 Task: Look for space in Bolobo, Democratic Republic of the Congo from 26th August, 2023 to 10th September, 2023 for 6 adults, 2 children in price range Rs.10000 to Rs.15000. Place can be entire place or shared room with 6 bedrooms having 6 beds and 6 bathrooms. Property type can be house, flat, guest house. Amenities needed are: wifi, TV, free parkinig on premises, gym, breakfast. Booking option can be shelf check-in. Required host language is .
Action: Mouse pressed left at (481, 118)
Screenshot: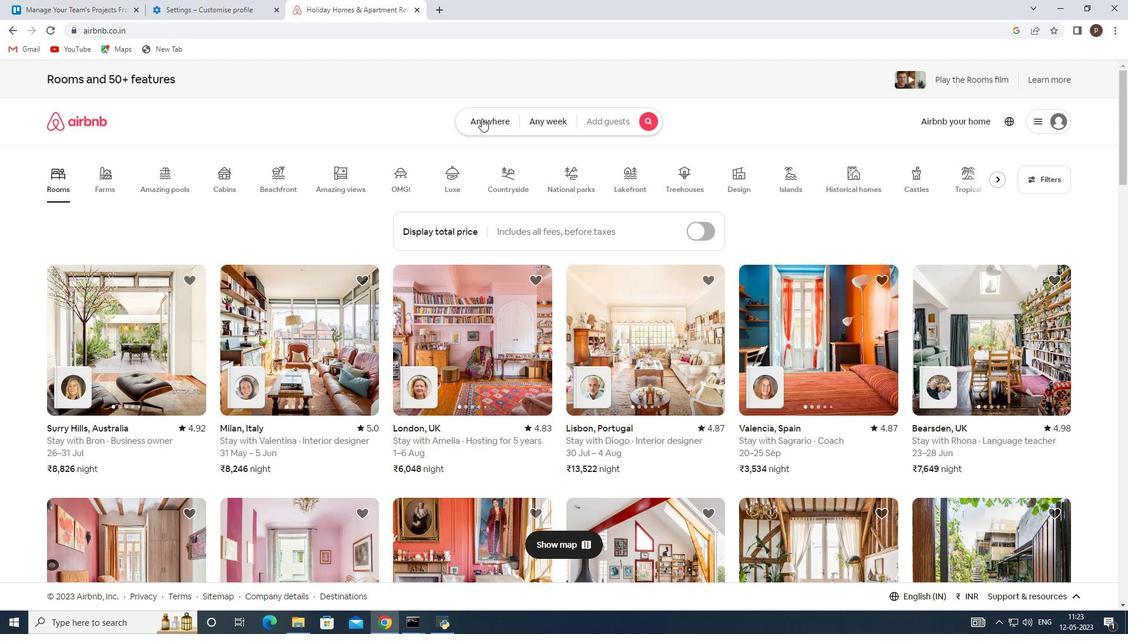 
Action: Mouse moved to (374, 168)
Screenshot: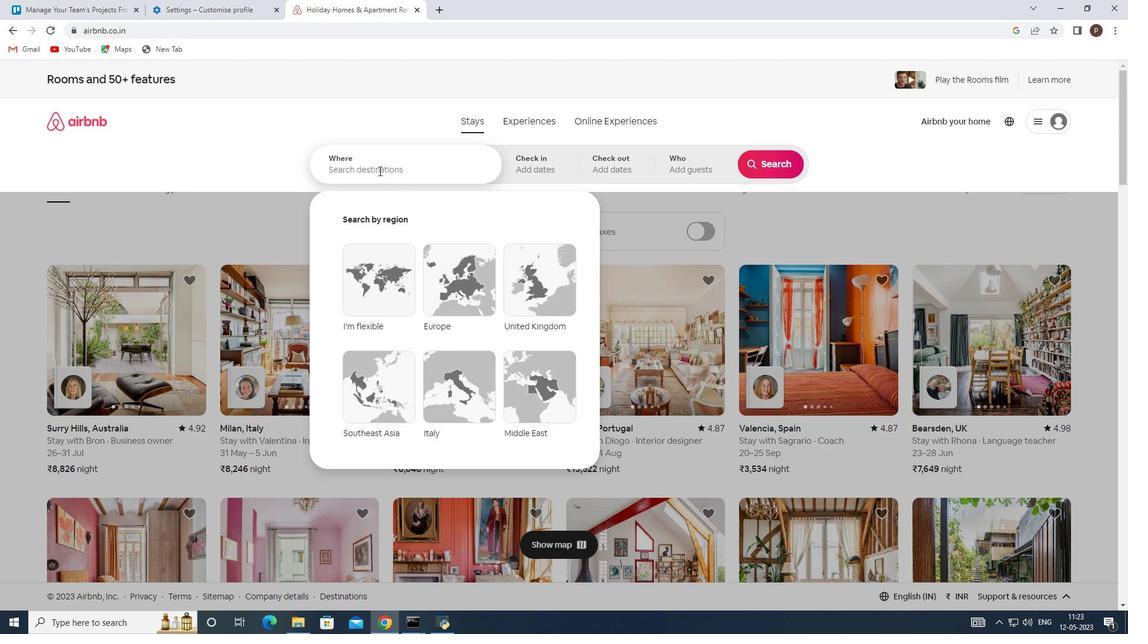 
Action: Mouse pressed left at (374, 168)
Screenshot: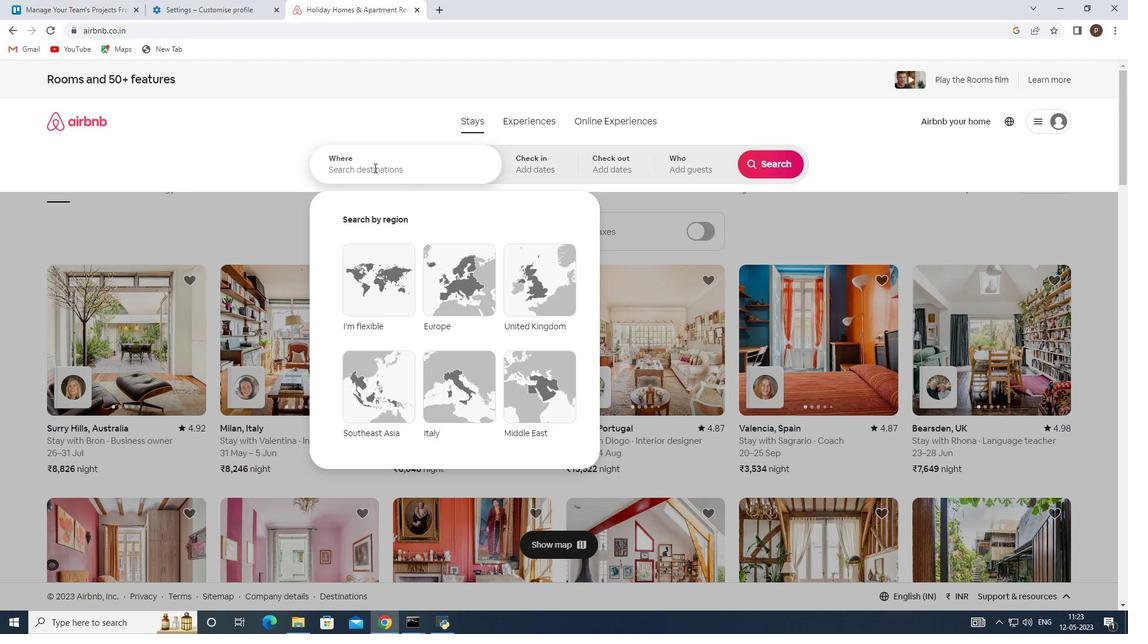 
Action: Mouse moved to (373, 167)
Screenshot: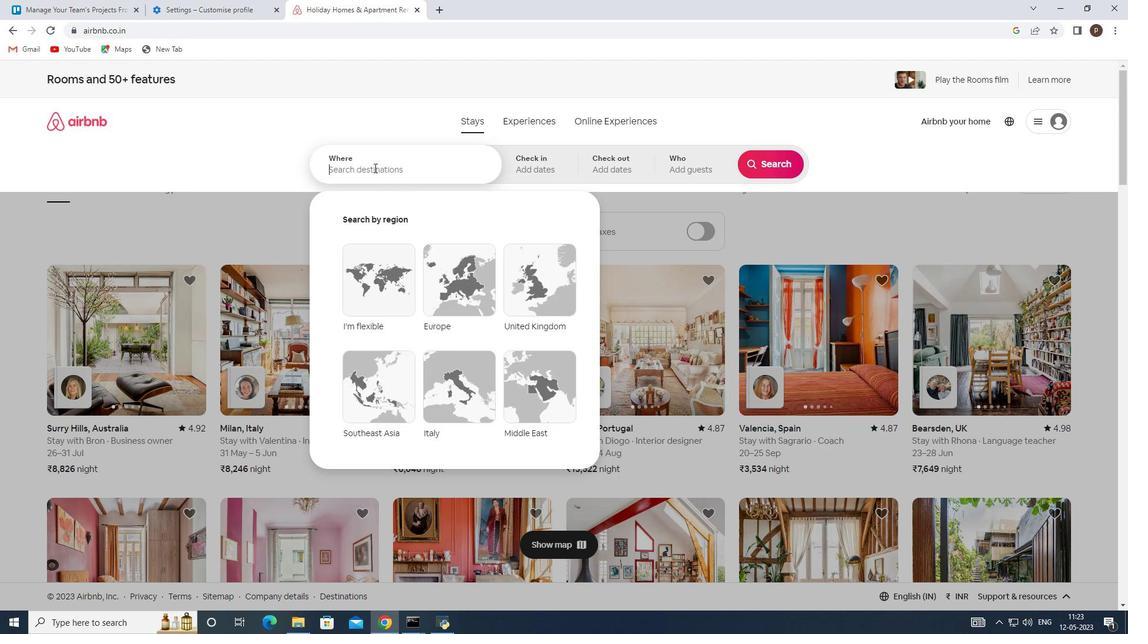 
Action: Key pressed <Key.caps_lock>B<Key.caps_lock>olobo,<Key.space><Key.caps_lock>D<Key.caps_lock>emocratic
Screenshot: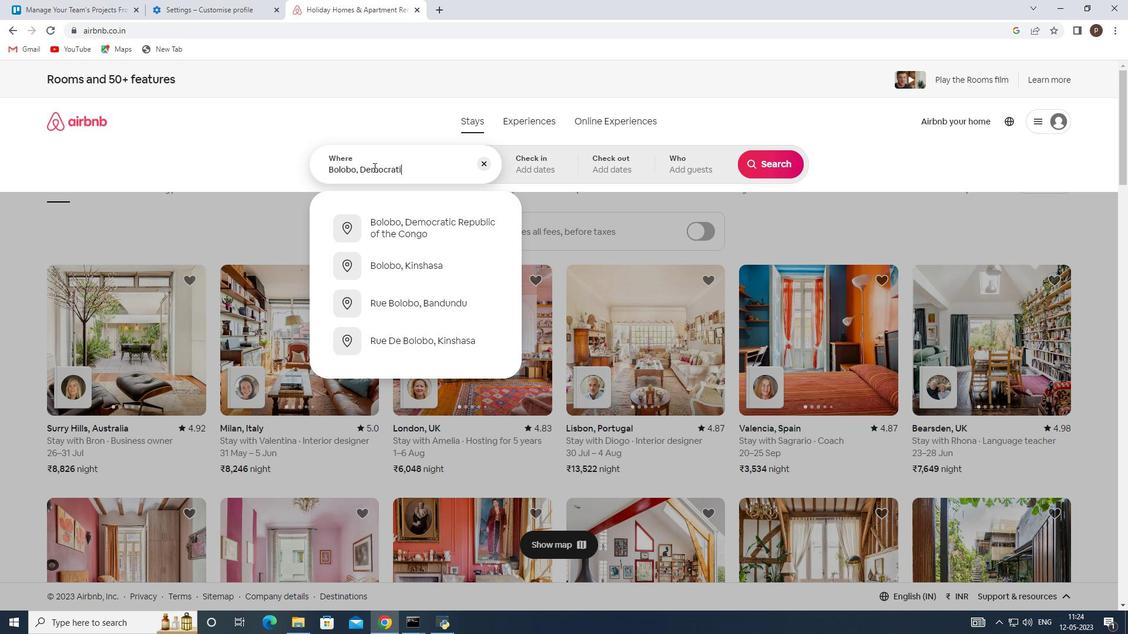
Action: Mouse moved to (424, 225)
Screenshot: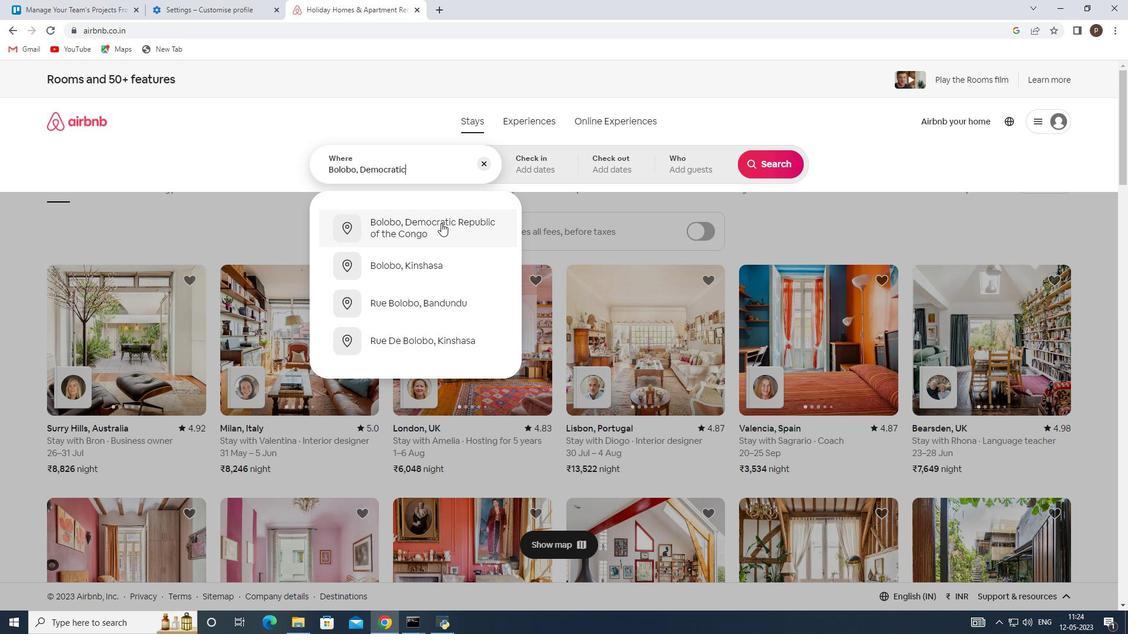 
Action: Mouse pressed left at (424, 225)
Screenshot: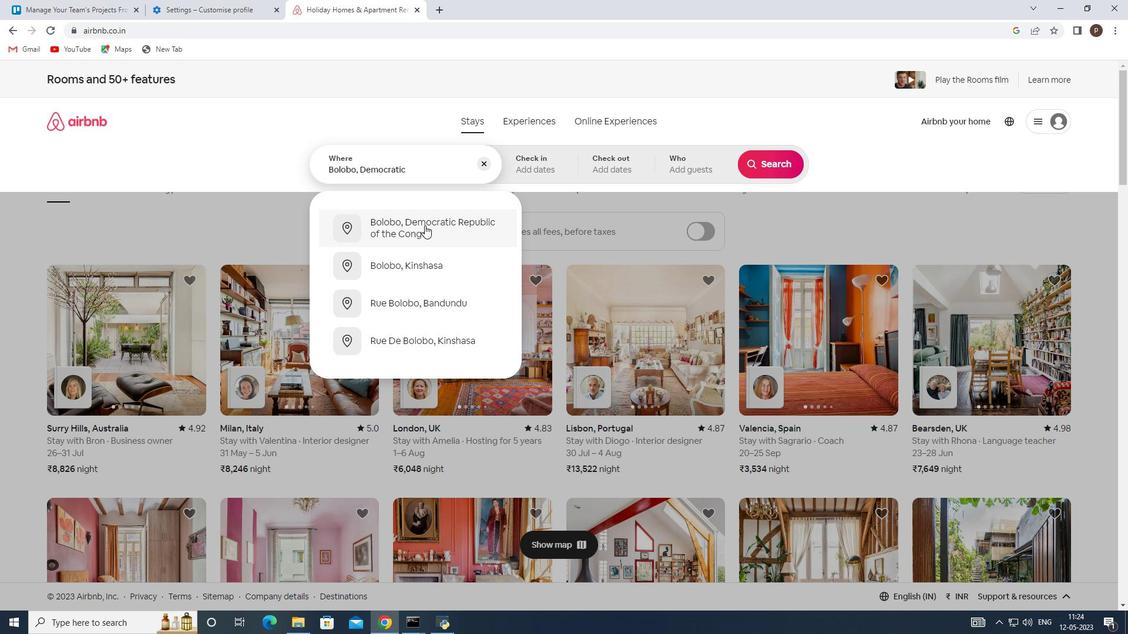
Action: Mouse moved to (771, 257)
Screenshot: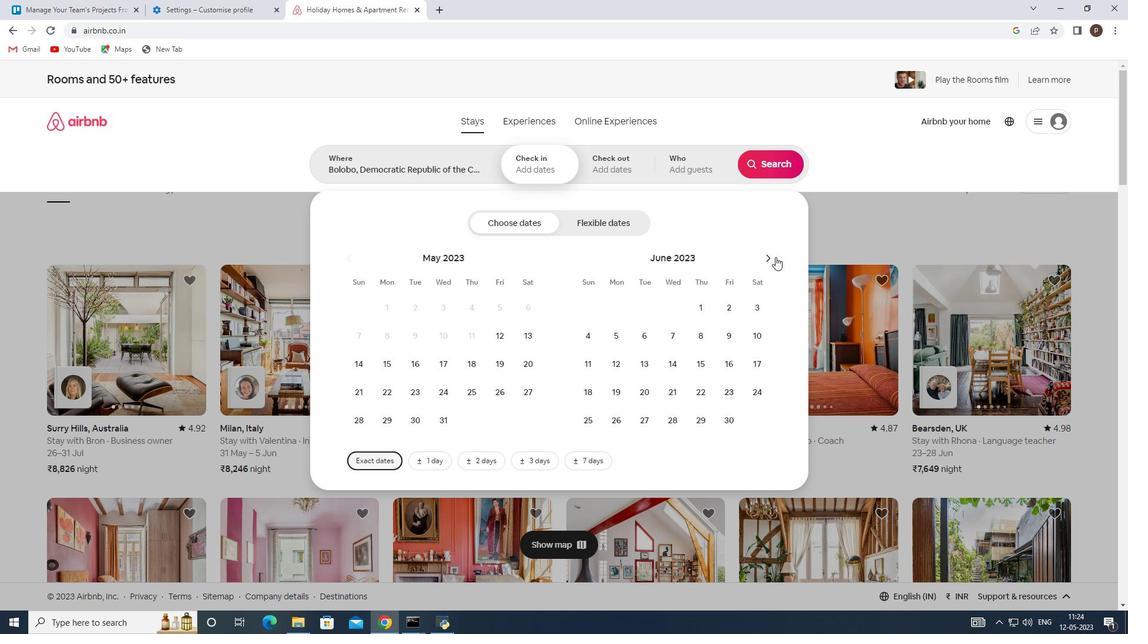 
Action: Mouse pressed left at (771, 257)
Screenshot: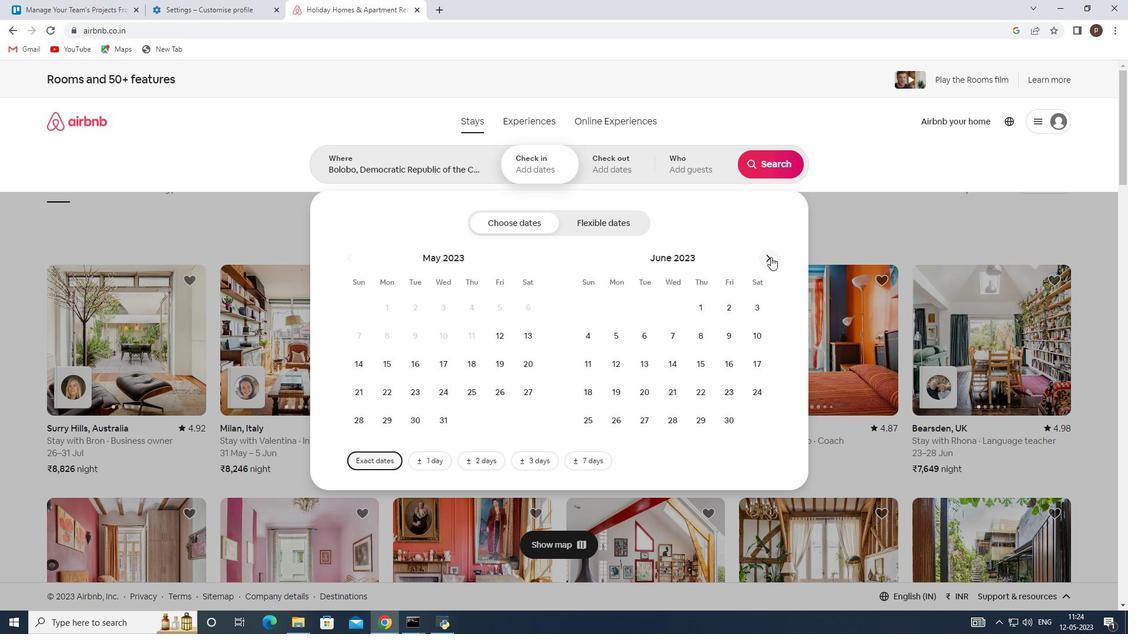 
Action: Mouse pressed left at (771, 257)
Screenshot: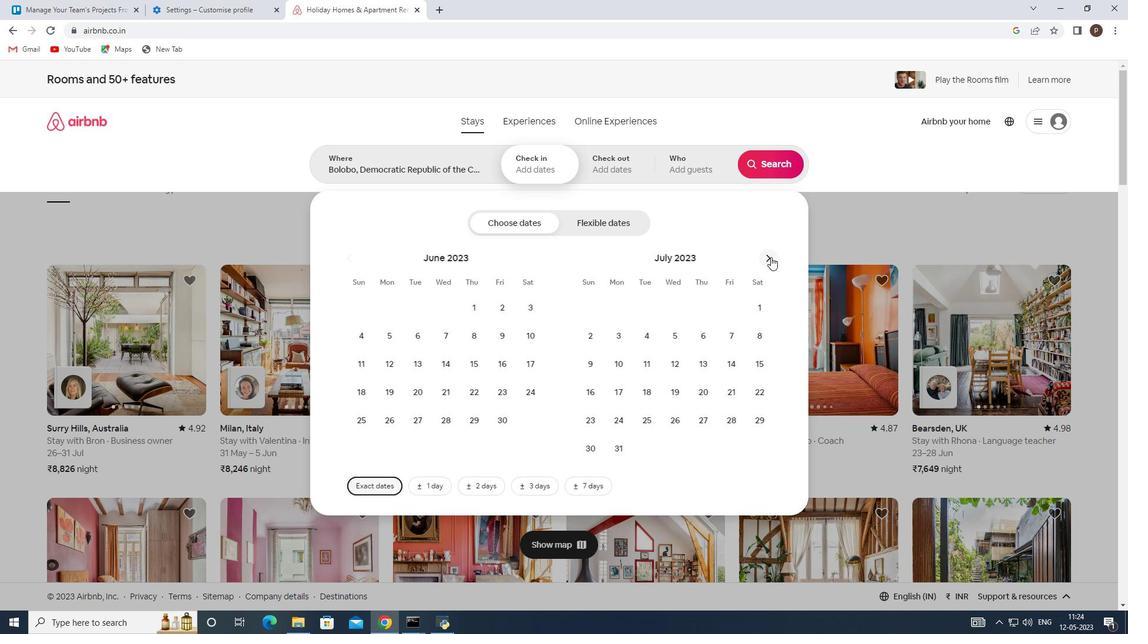 
Action: Mouse pressed left at (771, 257)
Screenshot: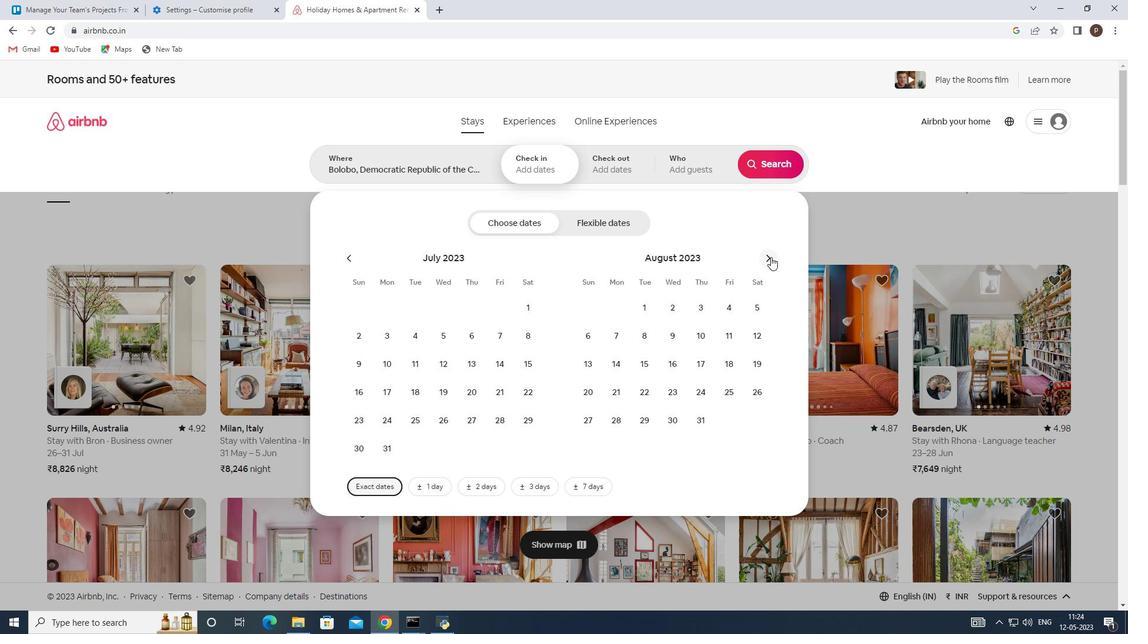 
Action: Mouse moved to (521, 389)
Screenshot: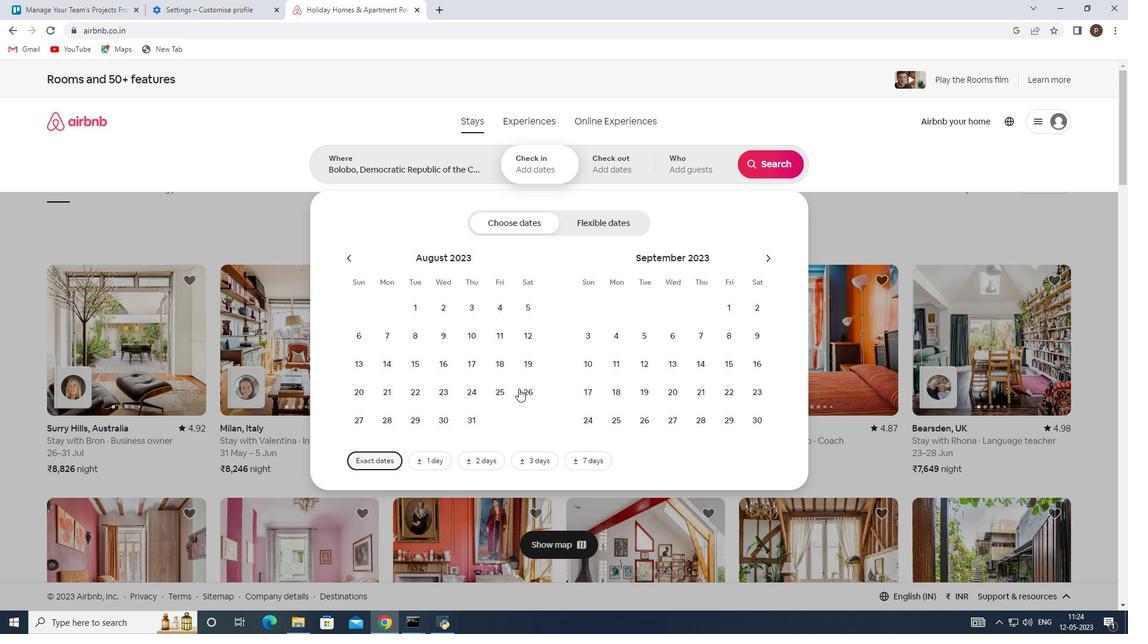 
Action: Mouse pressed left at (521, 389)
Screenshot: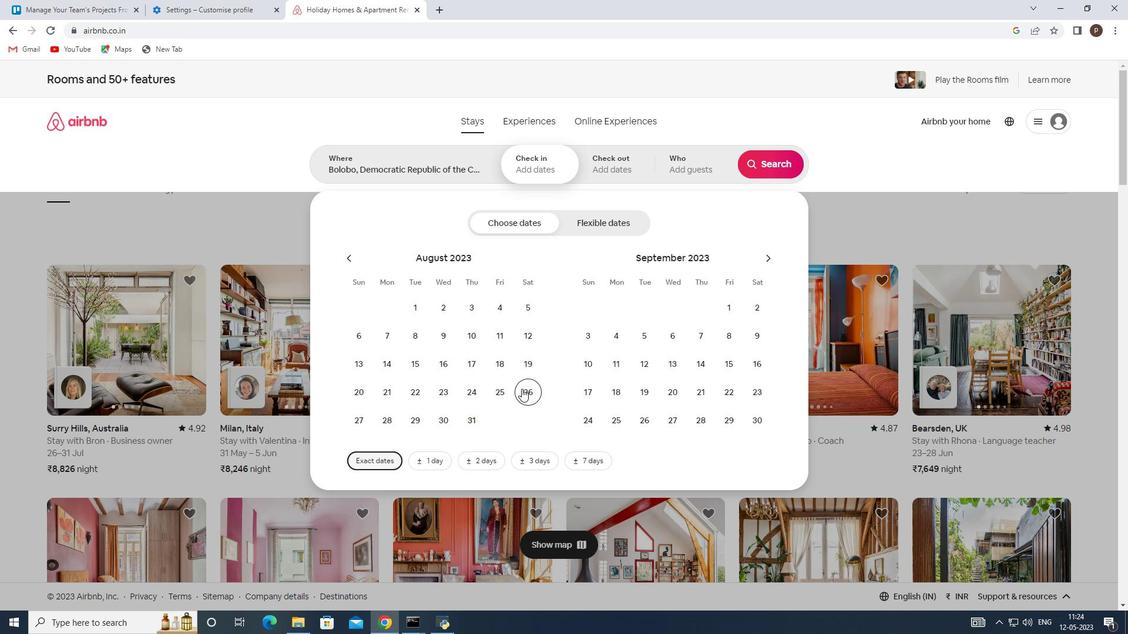 
Action: Mouse moved to (588, 360)
Screenshot: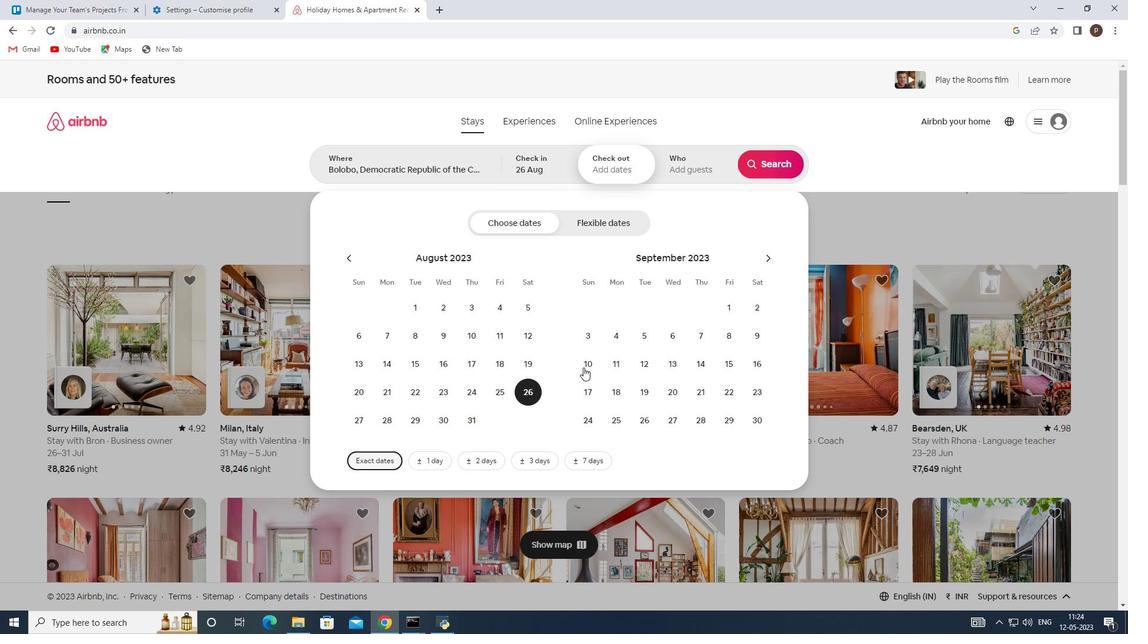 
Action: Mouse pressed left at (588, 360)
Screenshot: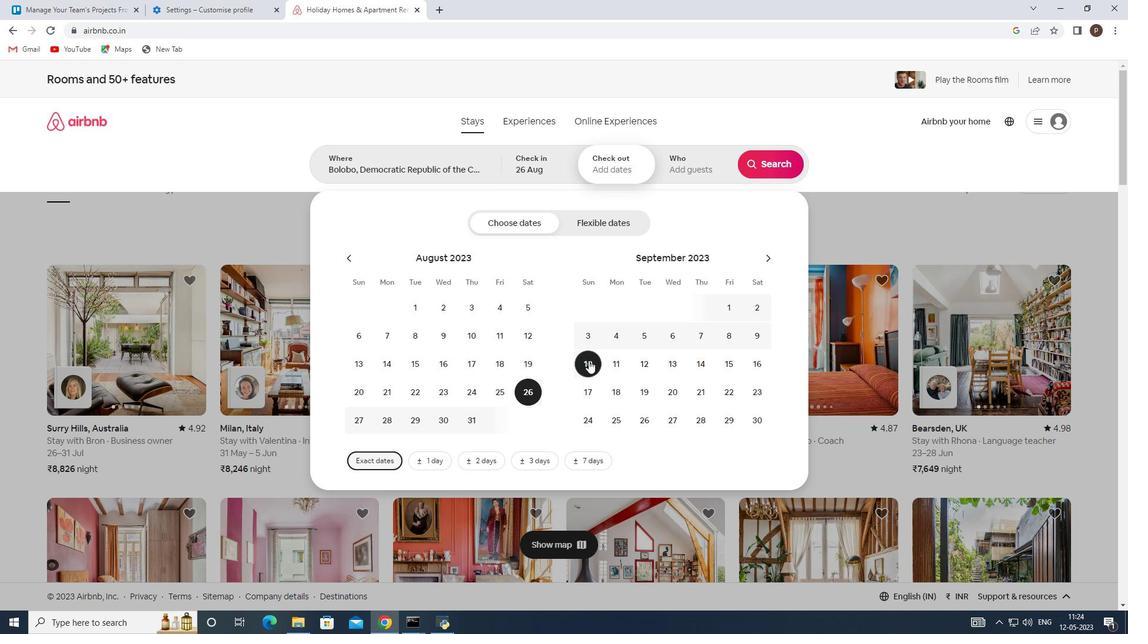 
Action: Mouse moved to (682, 171)
Screenshot: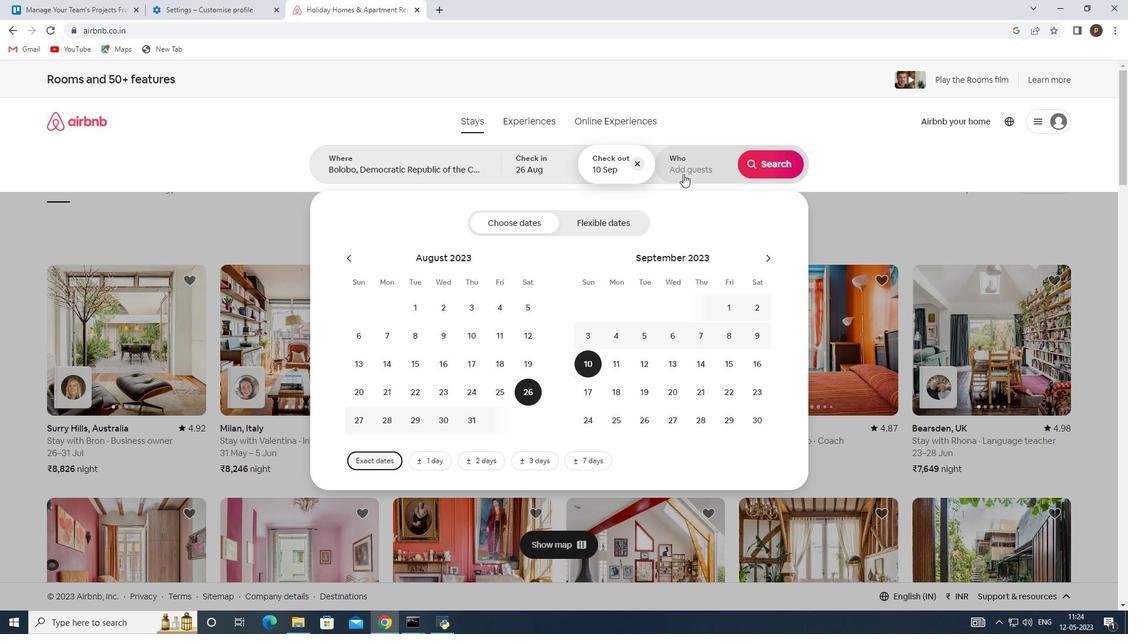 
Action: Mouse pressed left at (682, 171)
Screenshot: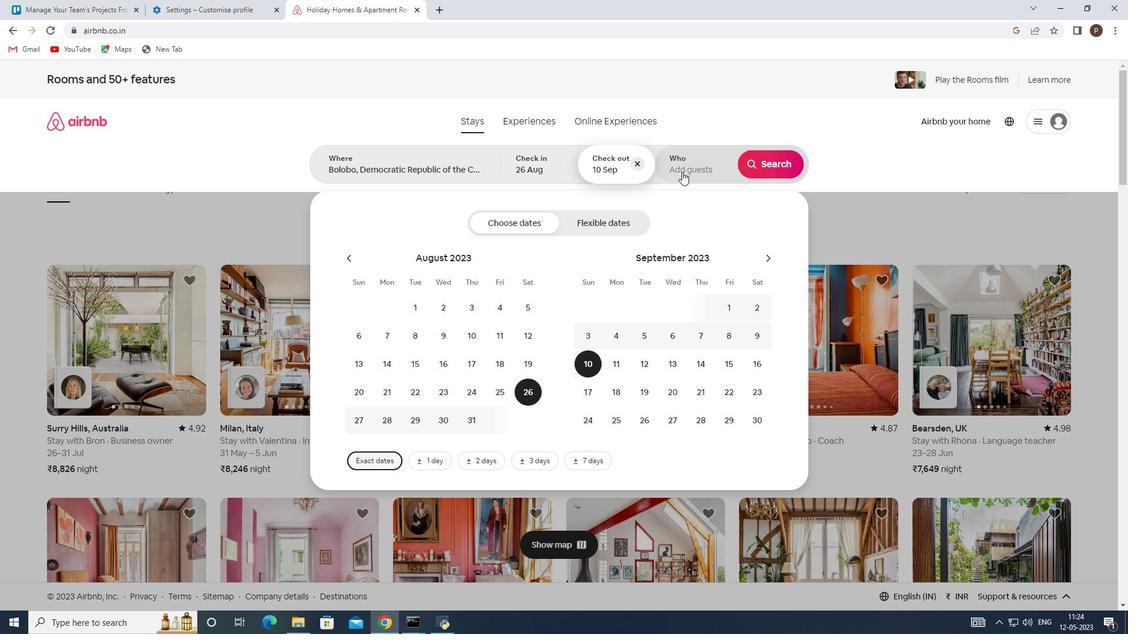 
Action: Mouse moved to (772, 229)
Screenshot: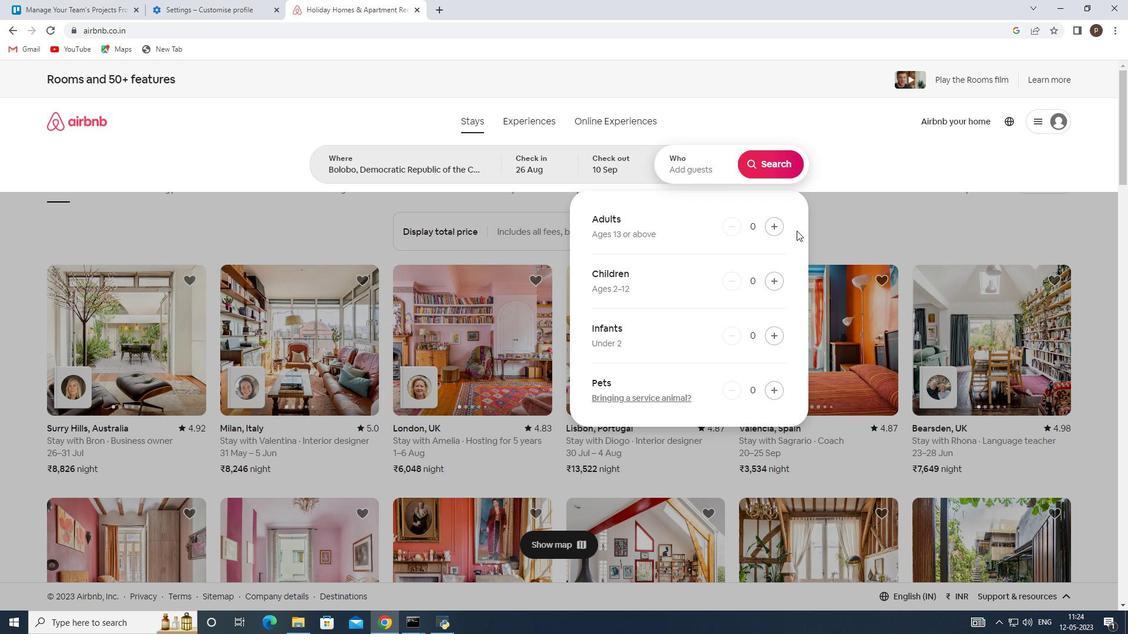 
Action: Mouse pressed left at (772, 229)
Screenshot: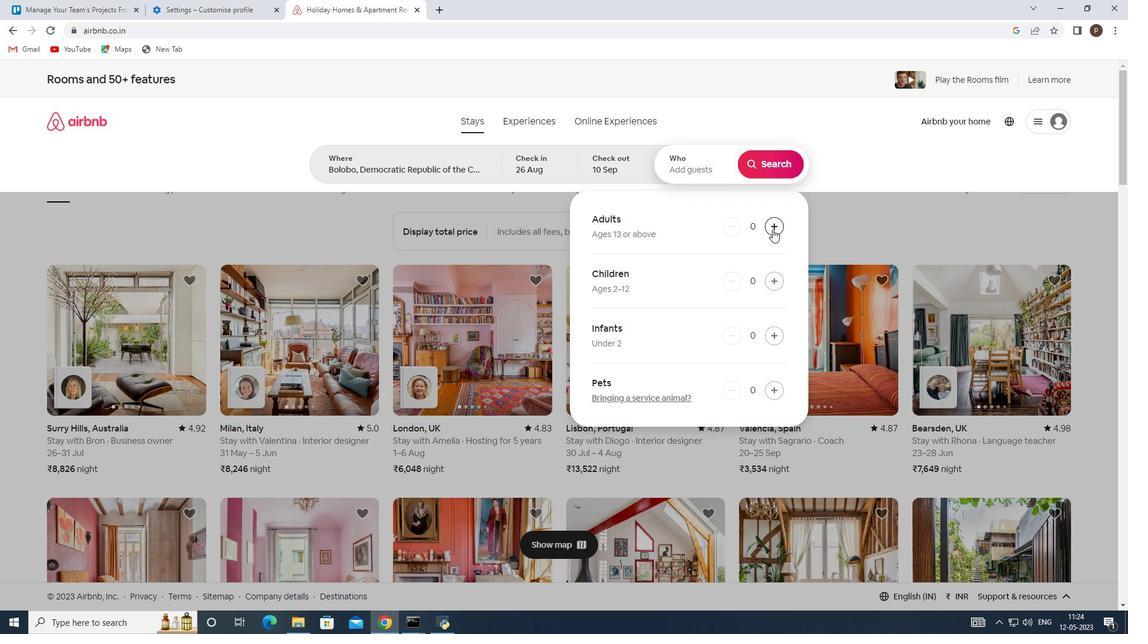 
Action: Mouse pressed left at (772, 229)
Screenshot: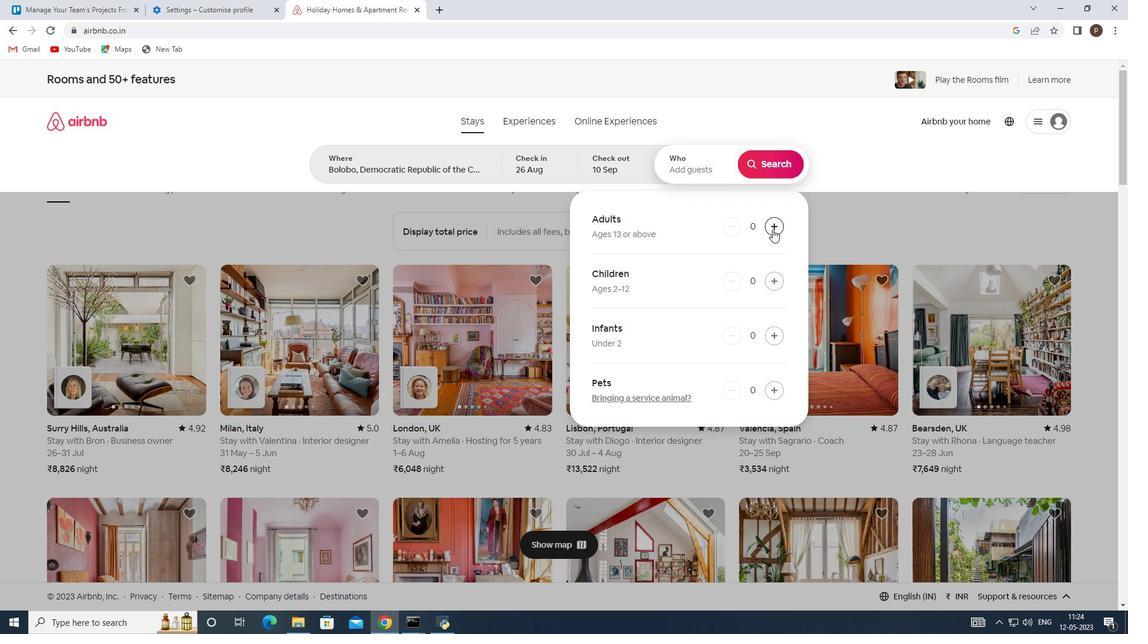 
Action: Mouse pressed left at (772, 229)
Screenshot: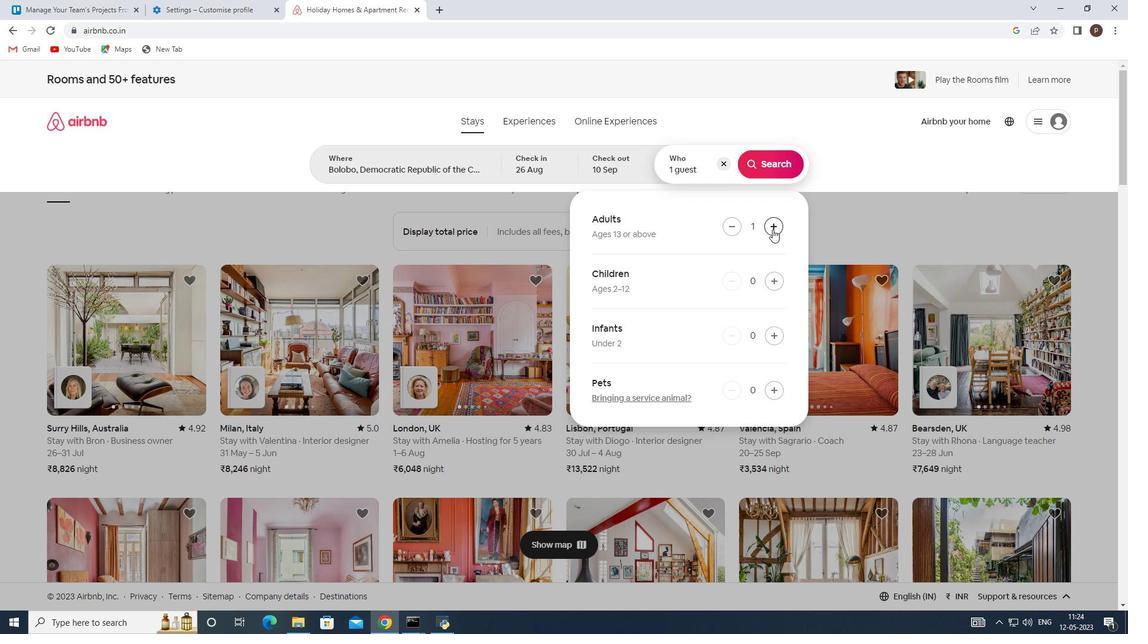 
Action: Mouse pressed left at (772, 229)
Screenshot: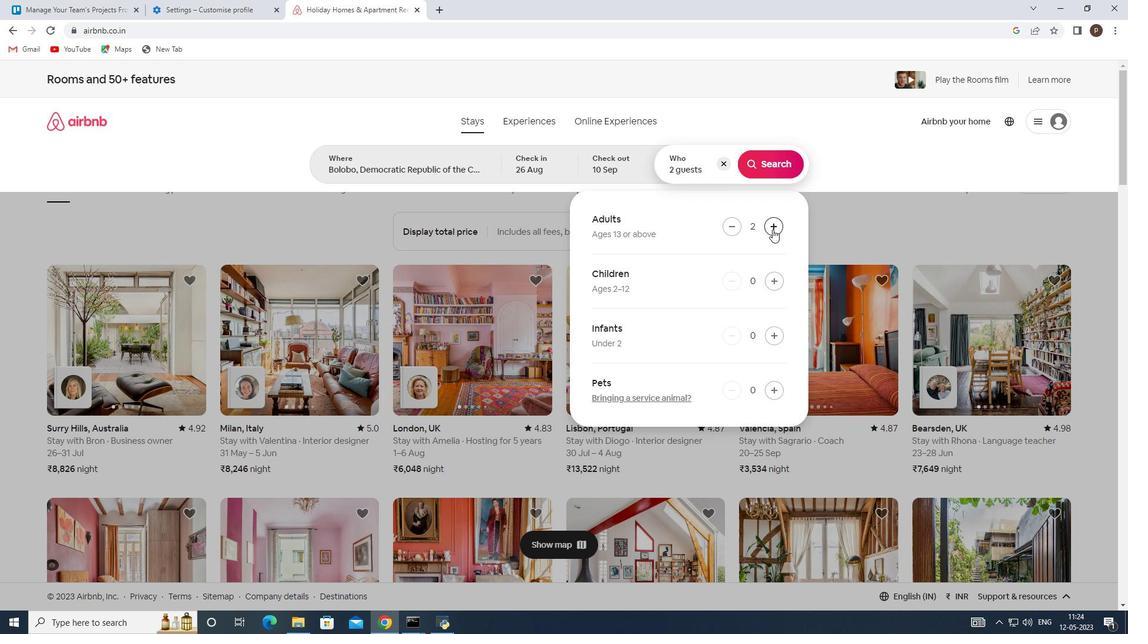 
Action: Mouse pressed left at (772, 229)
Screenshot: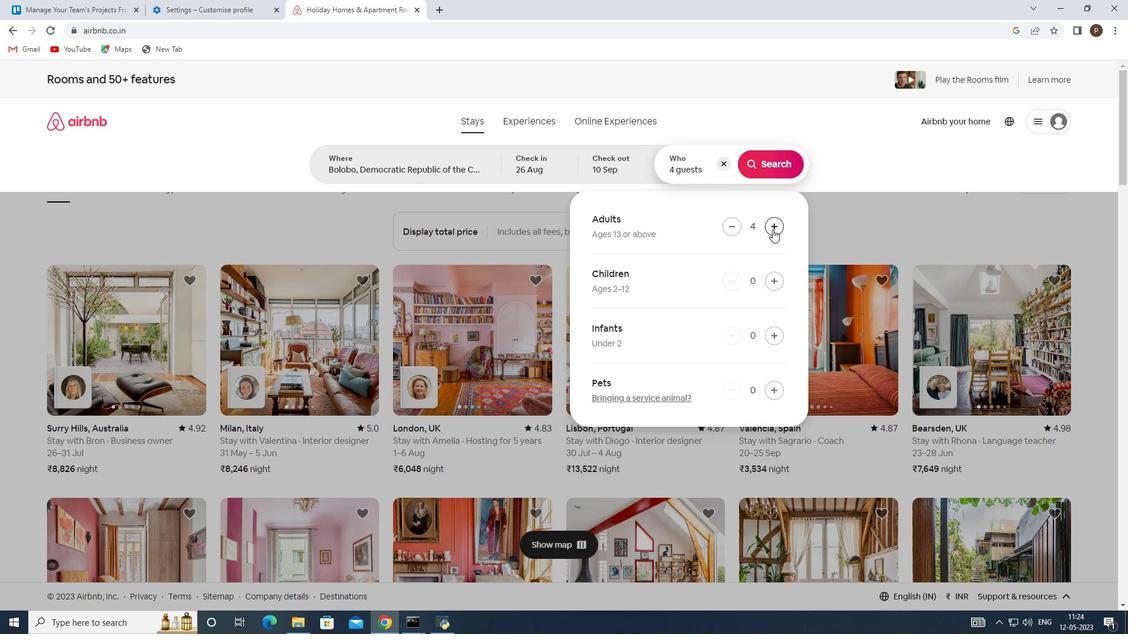 
Action: Mouse pressed left at (772, 229)
Screenshot: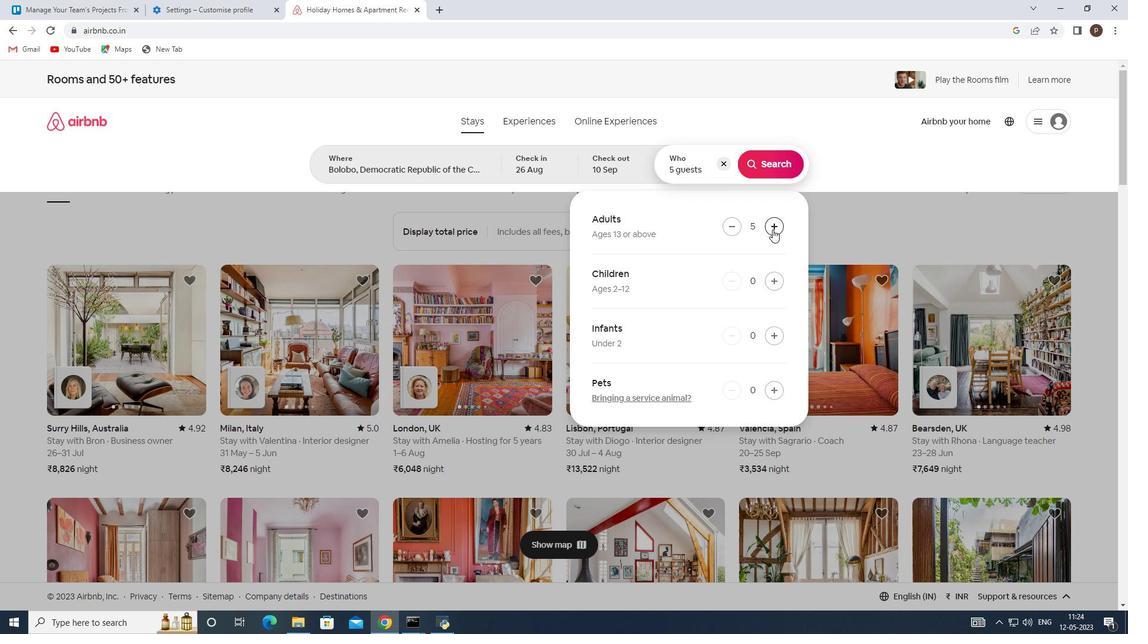
Action: Mouse moved to (777, 278)
Screenshot: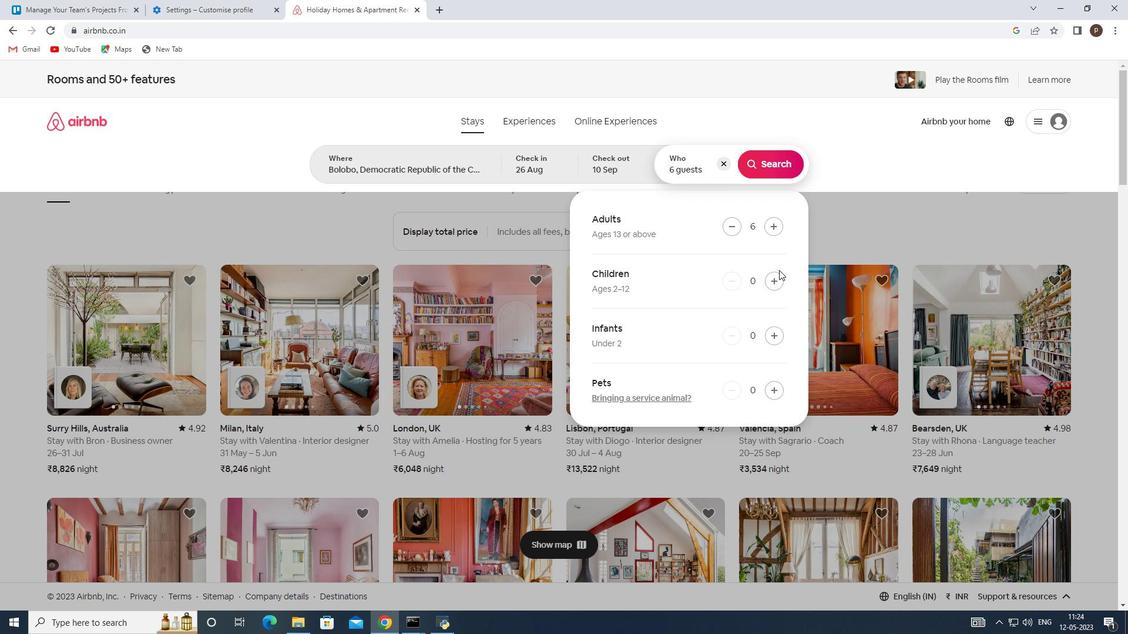 
Action: Mouse pressed left at (777, 278)
Screenshot: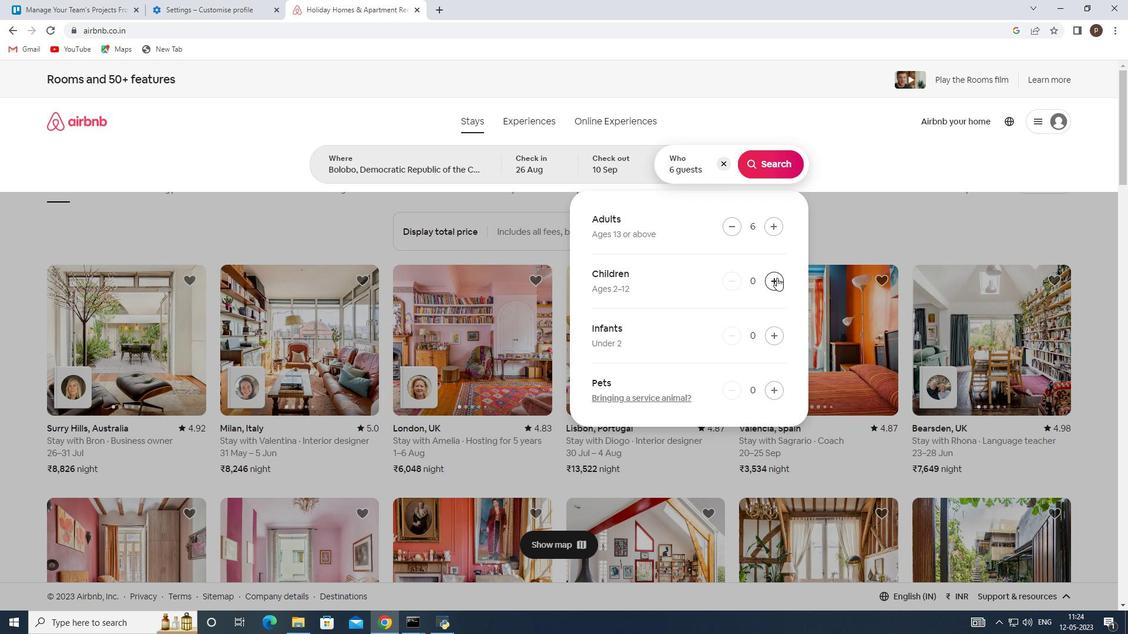 
Action: Mouse pressed left at (777, 278)
Screenshot: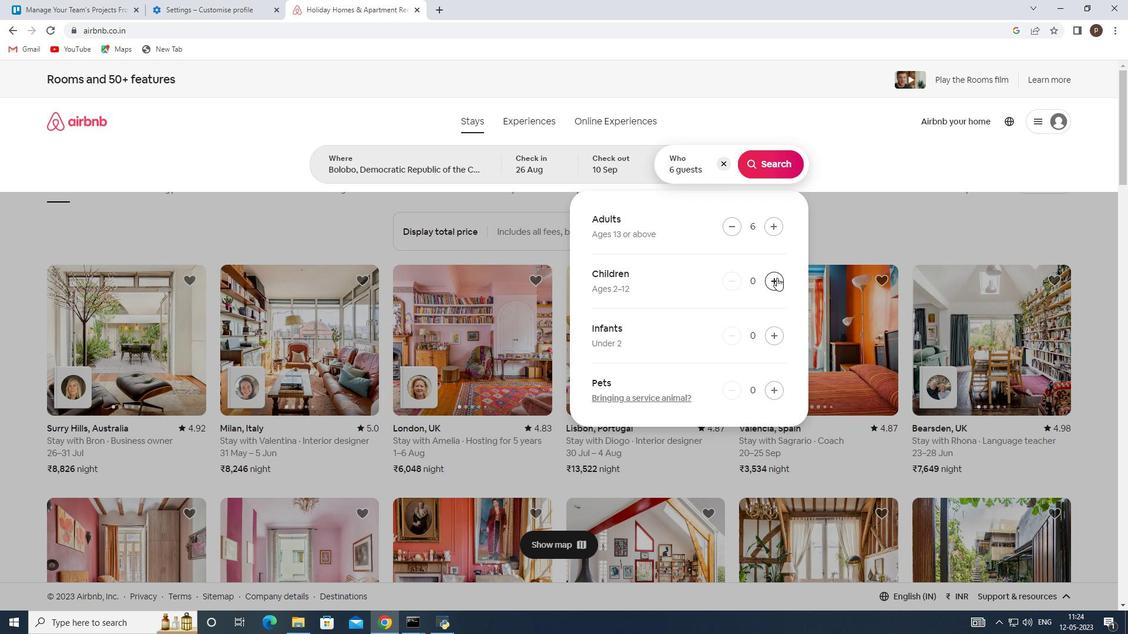 
Action: Mouse moved to (768, 162)
Screenshot: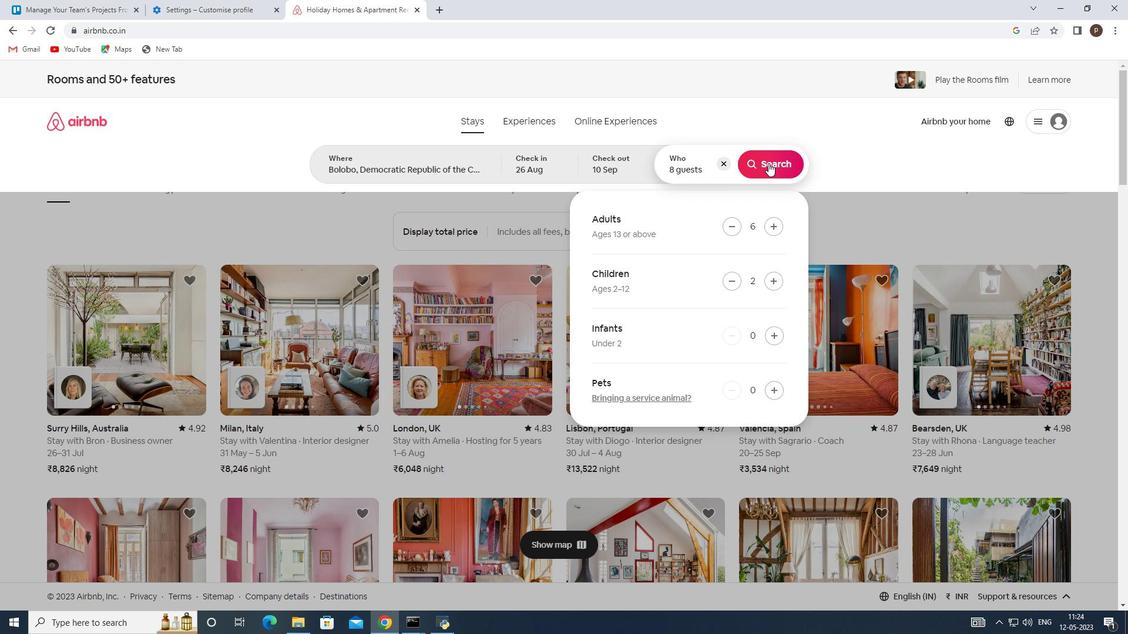 
Action: Mouse pressed left at (768, 162)
Screenshot: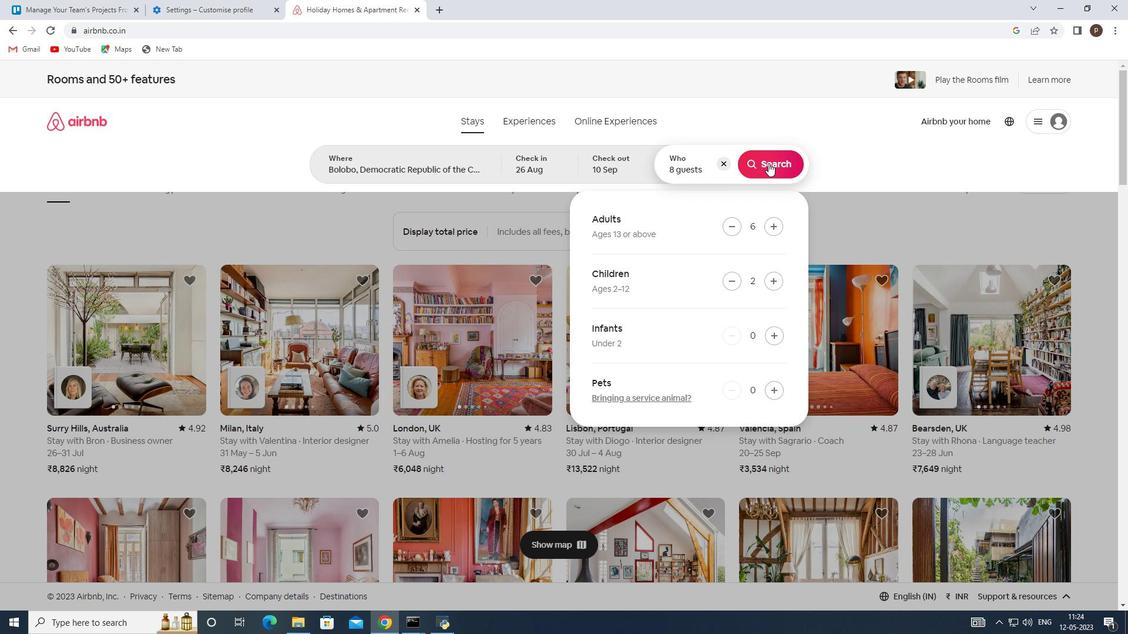 
Action: Mouse moved to (1060, 136)
Screenshot: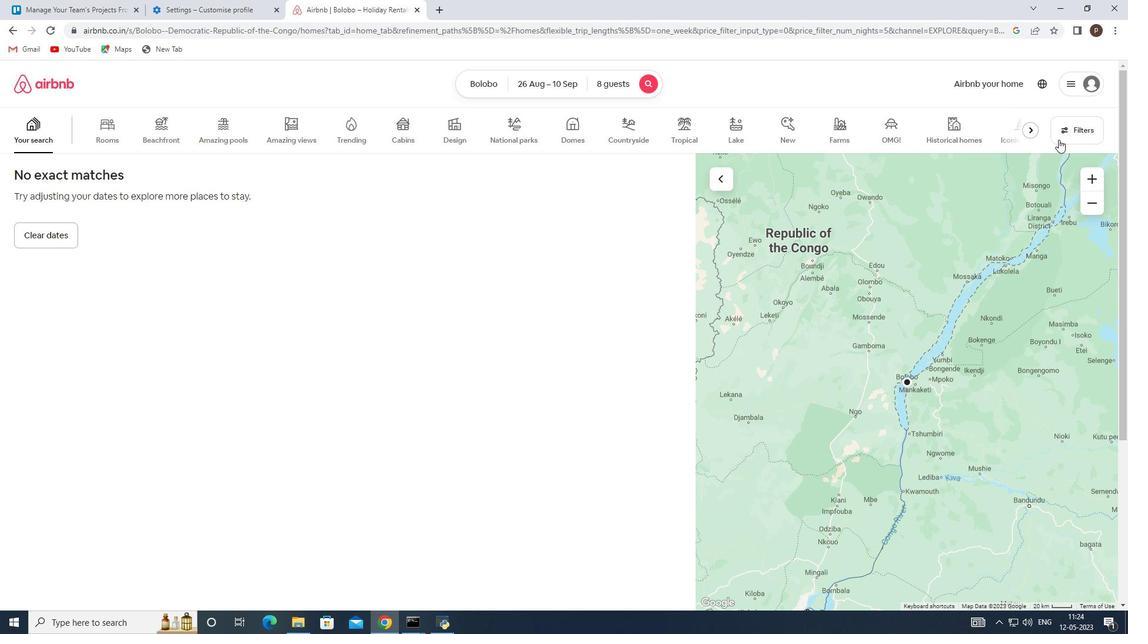 
Action: Mouse pressed left at (1060, 136)
Screenshot: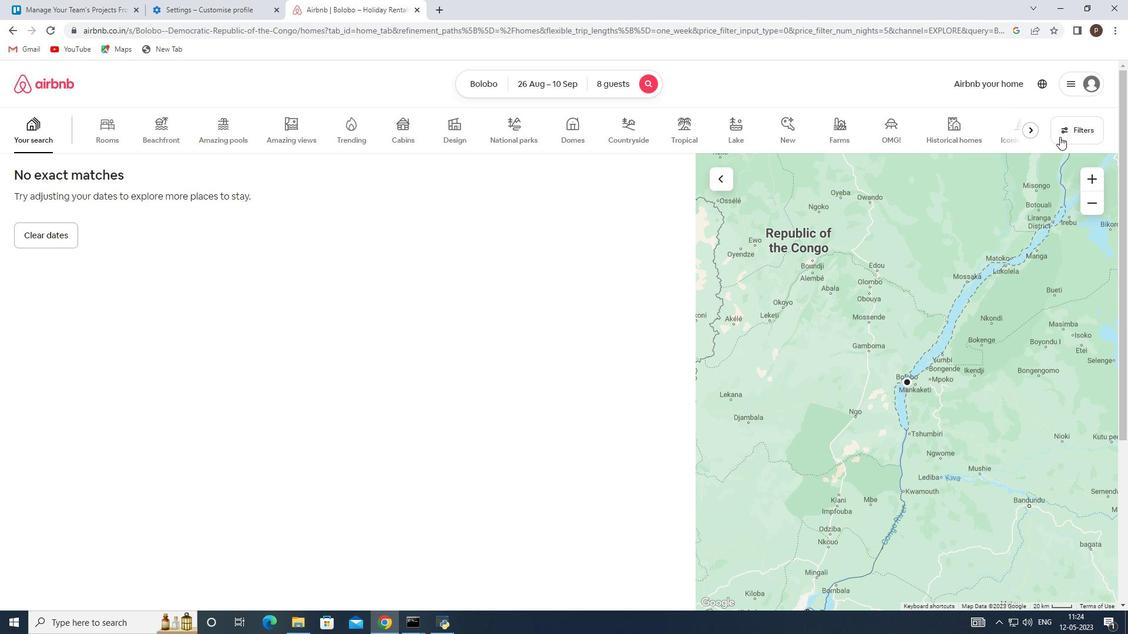 
Action: Mouse moved to (388, 421)
Screenshot: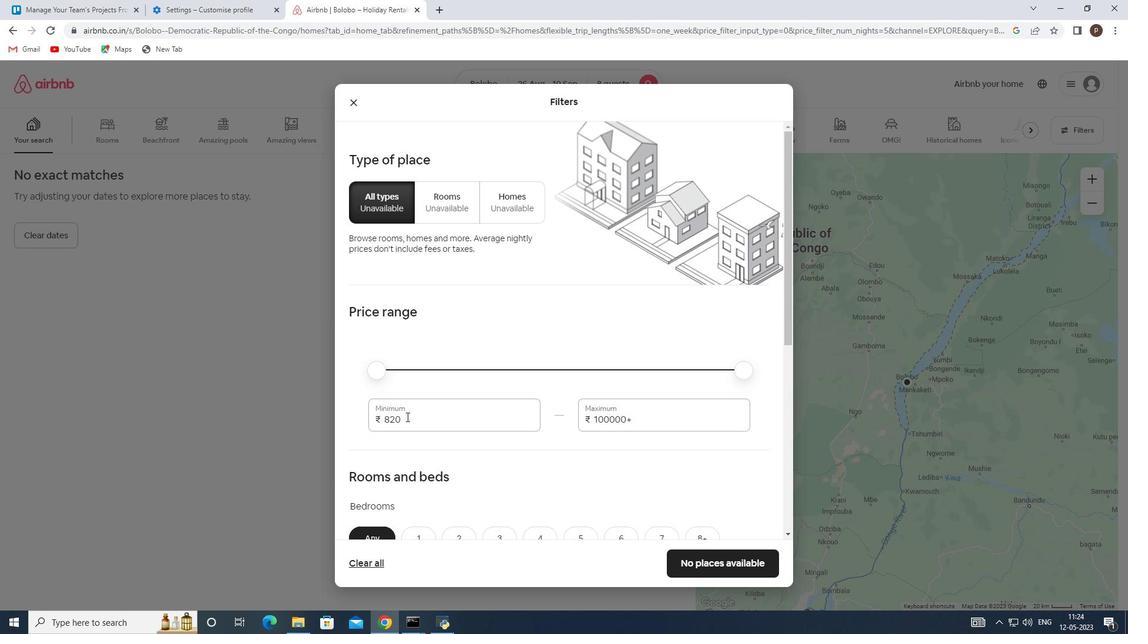 
Action: Mouse pressed left at (388, 421)
Screenshot: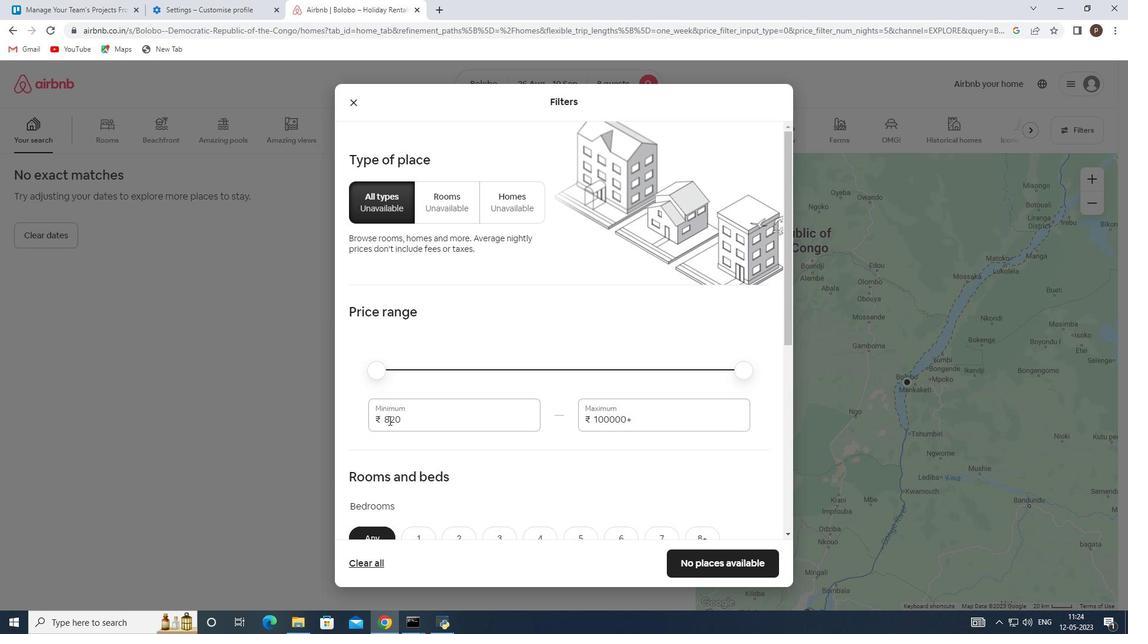 
Action: Mouse pressed left at (388, 421)
Screenshot: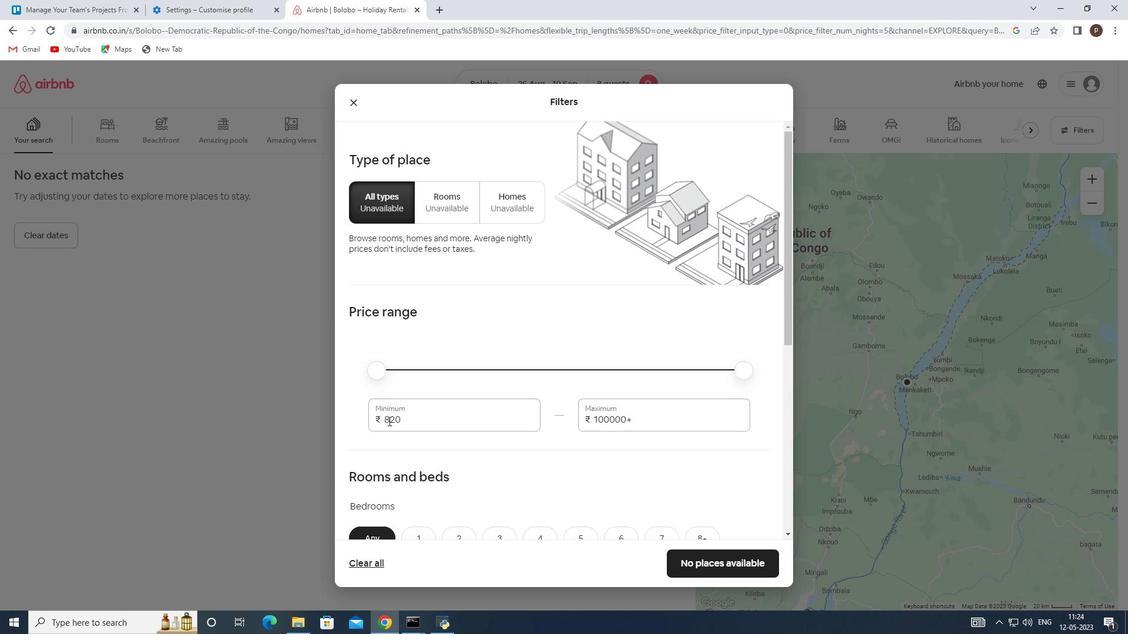 
Action: Key pressed 10000<Key.tab>15000
Screenshot: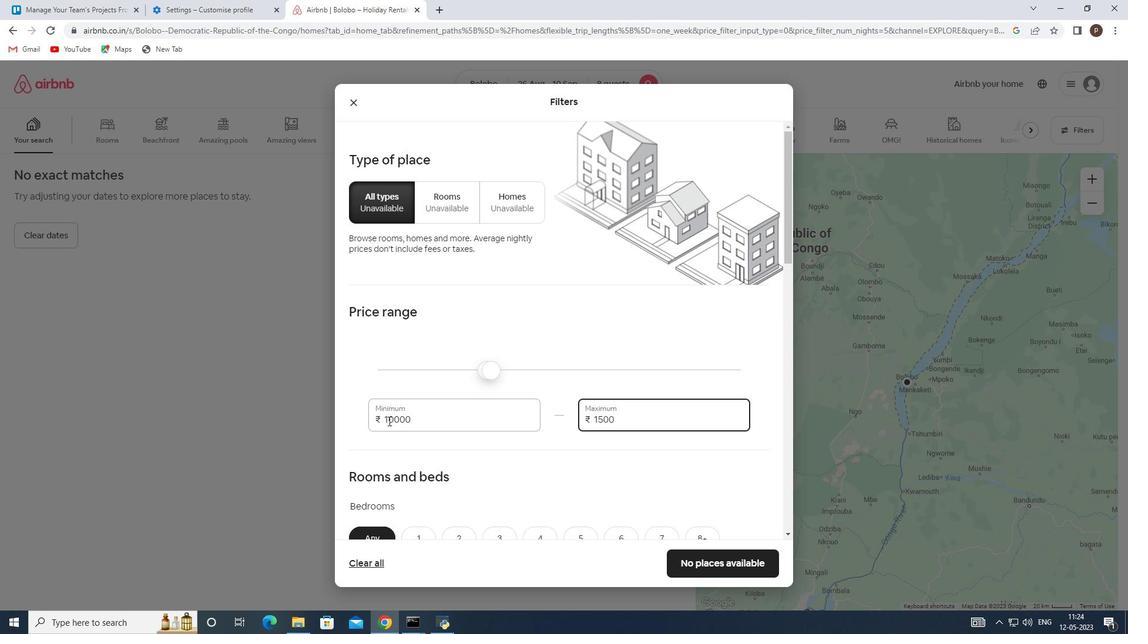 
Action: Mouse moved to (440, 427)
Screenshot: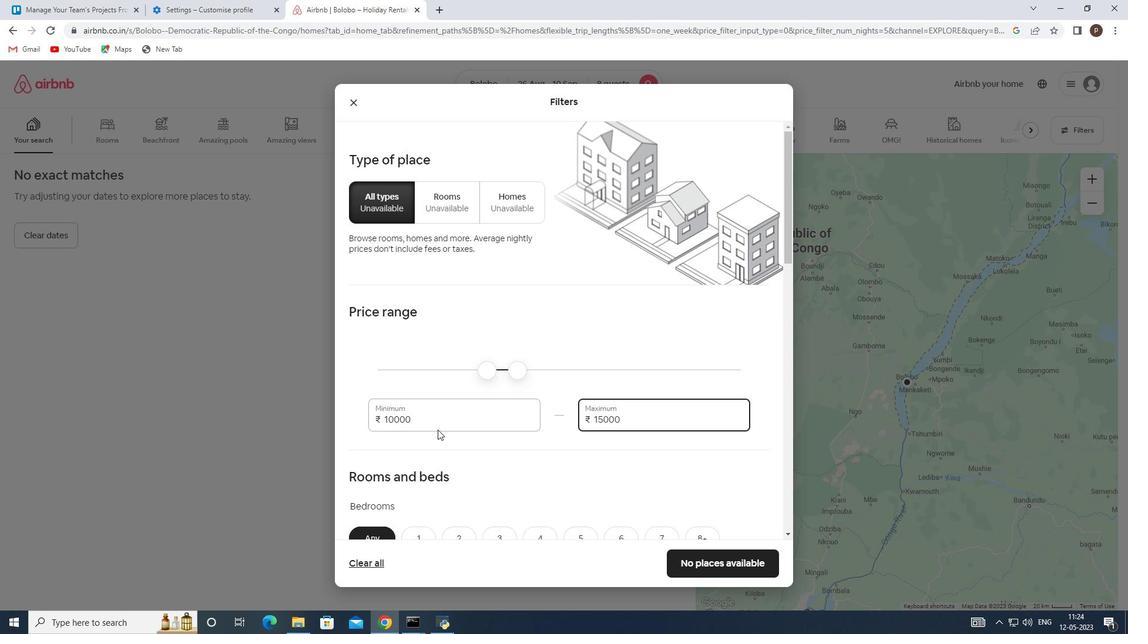 
Action: Mouse scrolled (440, 426) with delta (0, 0)
Screenshot: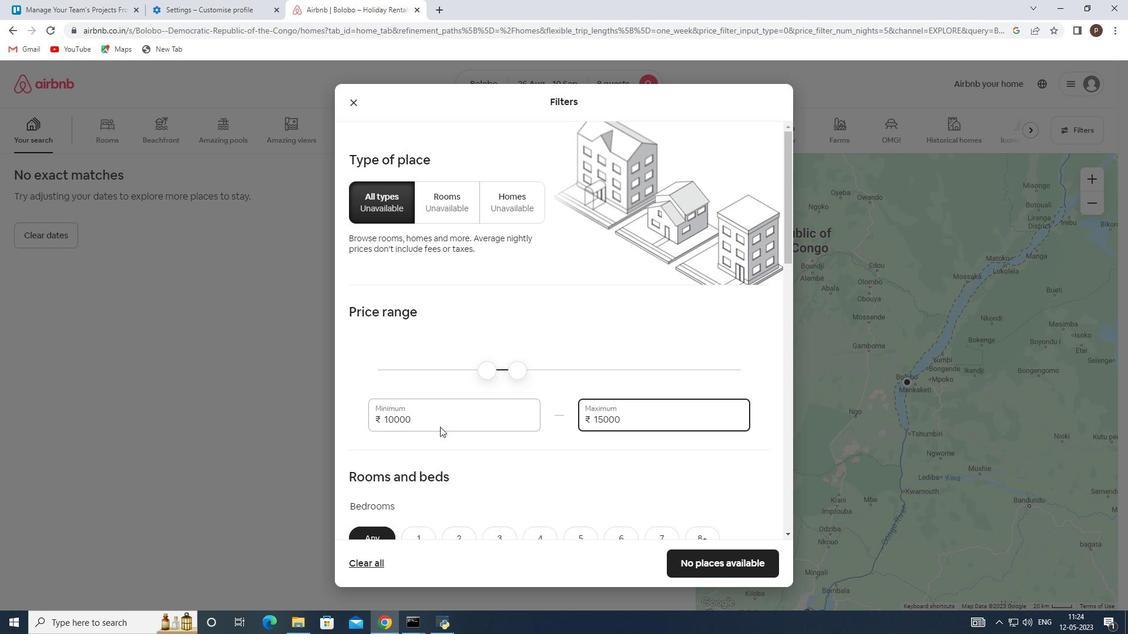 
Action: Mouse scrolled (440, 426) with delta (0, 0)
Screenshot: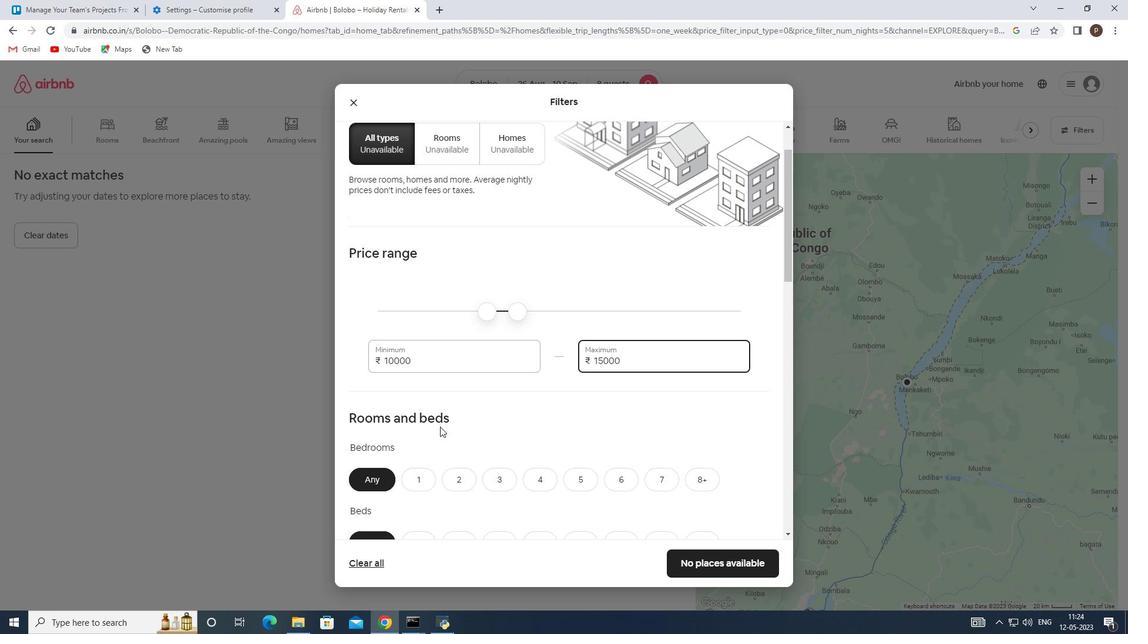 
Action: Mouse moved to (617, 419)
Screenshot: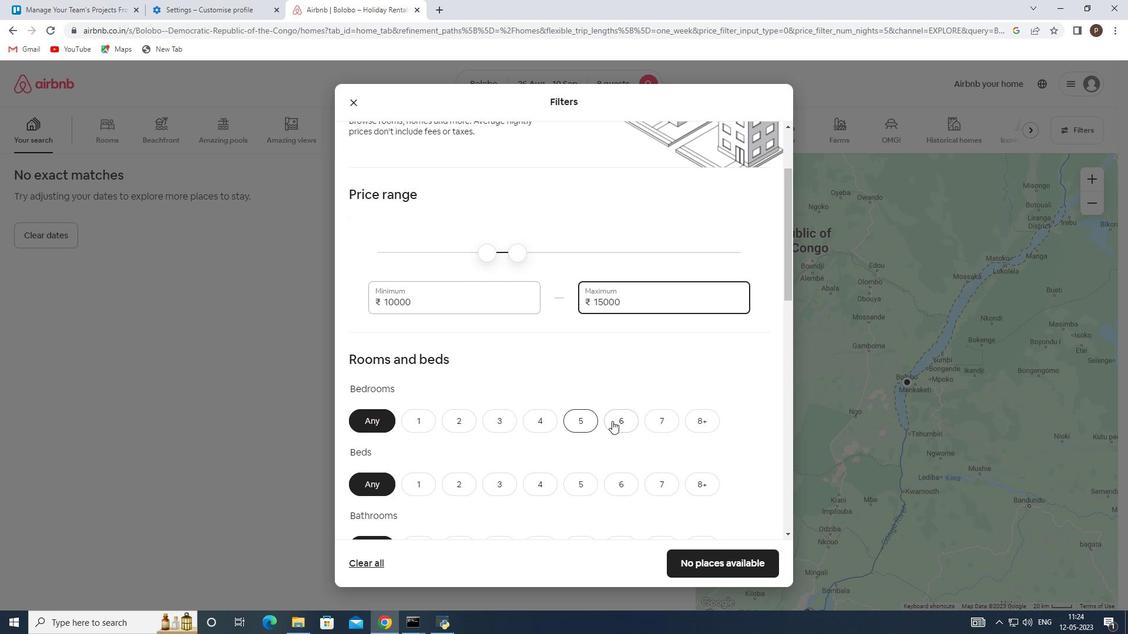 
Action: Mouse pressed left at (617, 419)
Screenshot: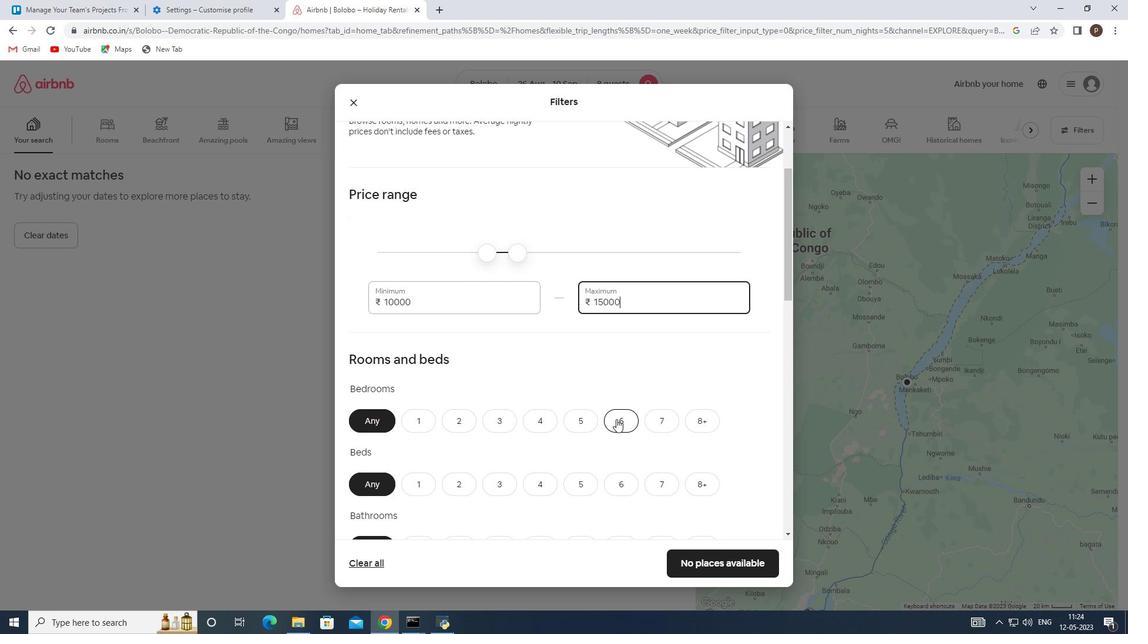 
Action: Mouse scrolled (617, 418) with delta (0, 0)
Screenshot: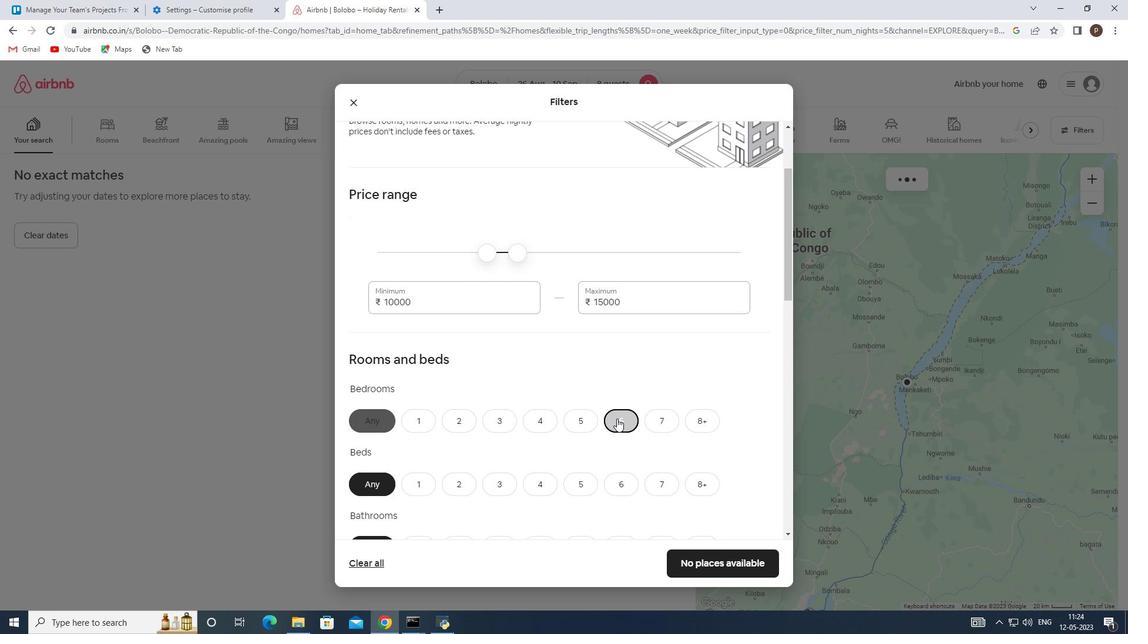 
Action: Mouse scrolled (617, 418) with delta (0, 0)
Screenshot: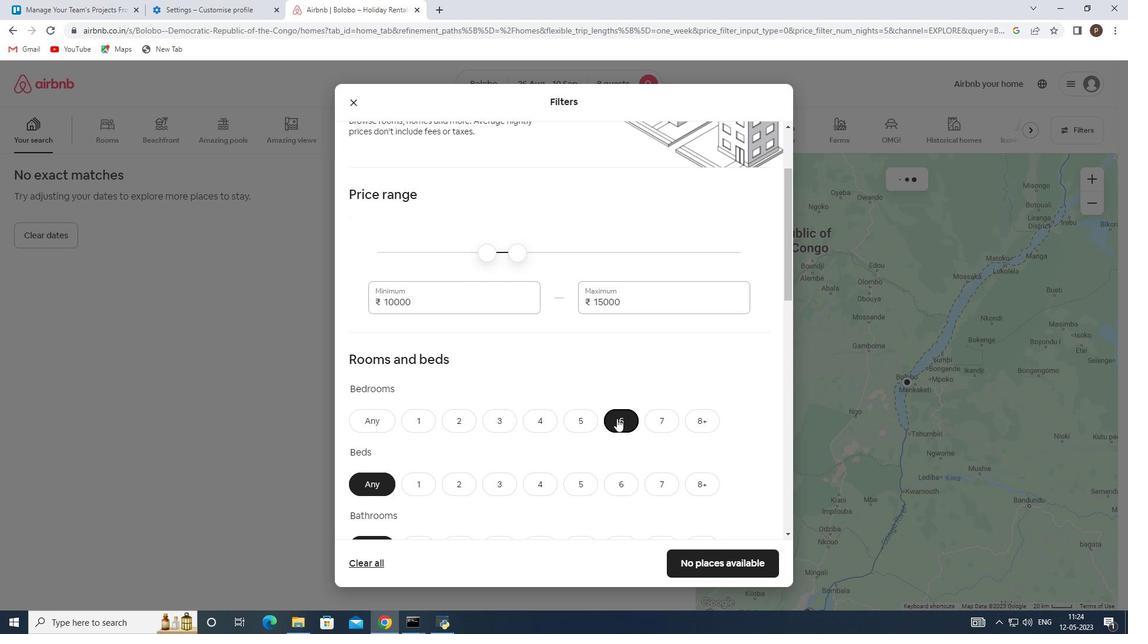 
Action: Mouse moved to (618, 367)
Screenshot: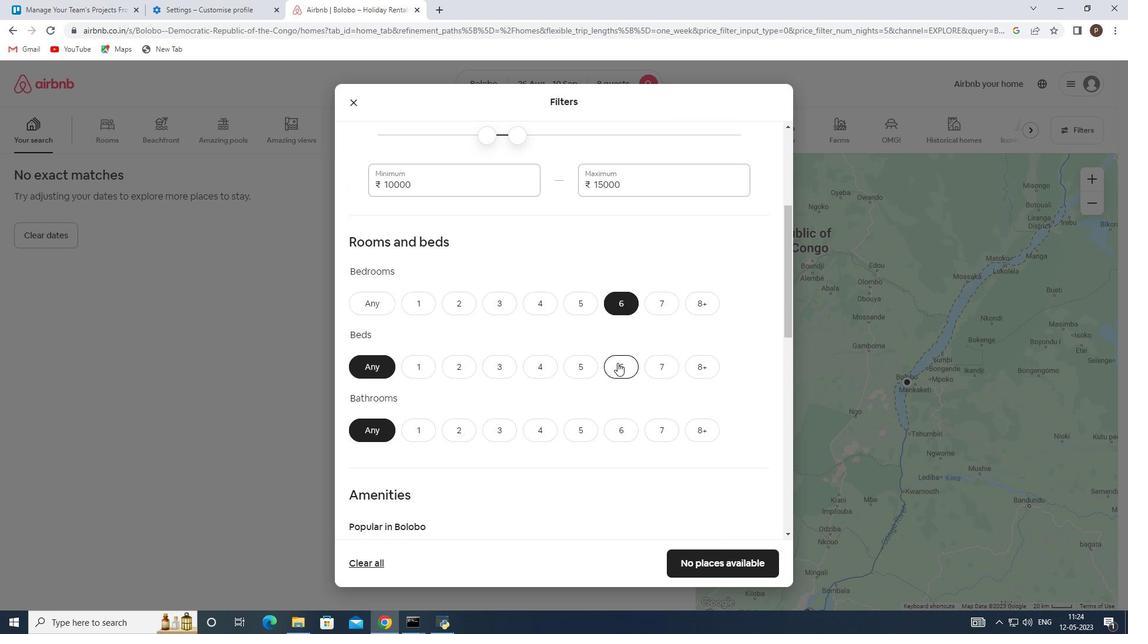 
Action: Mouse pressed left at (618, 367)
Screenshot: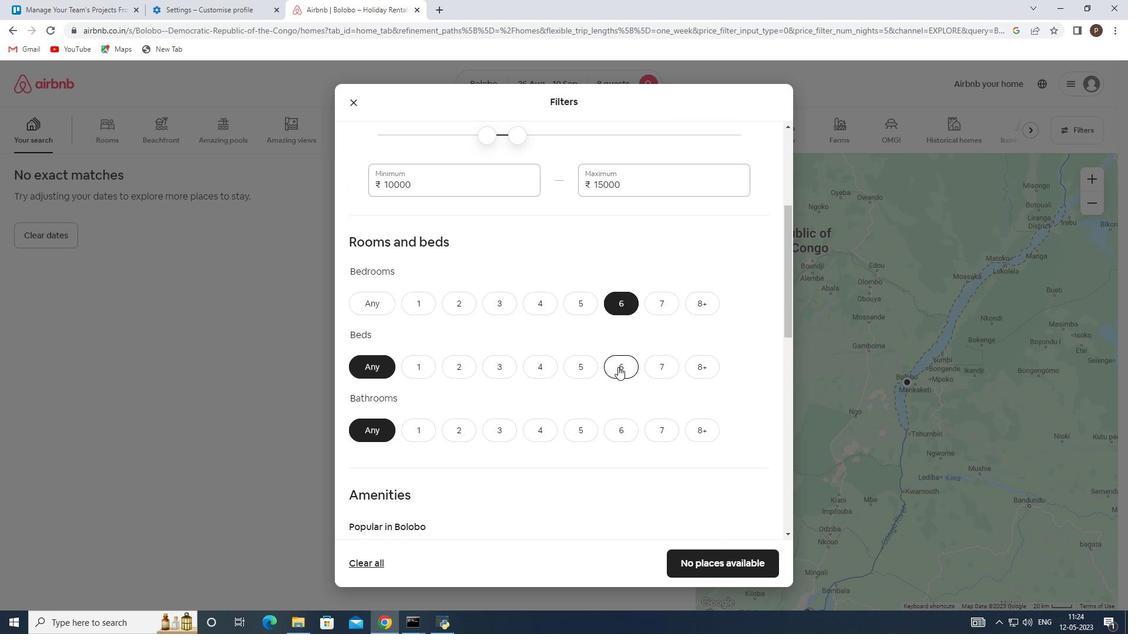 
Action: Mouse moved to (618, 426)
Screenshot: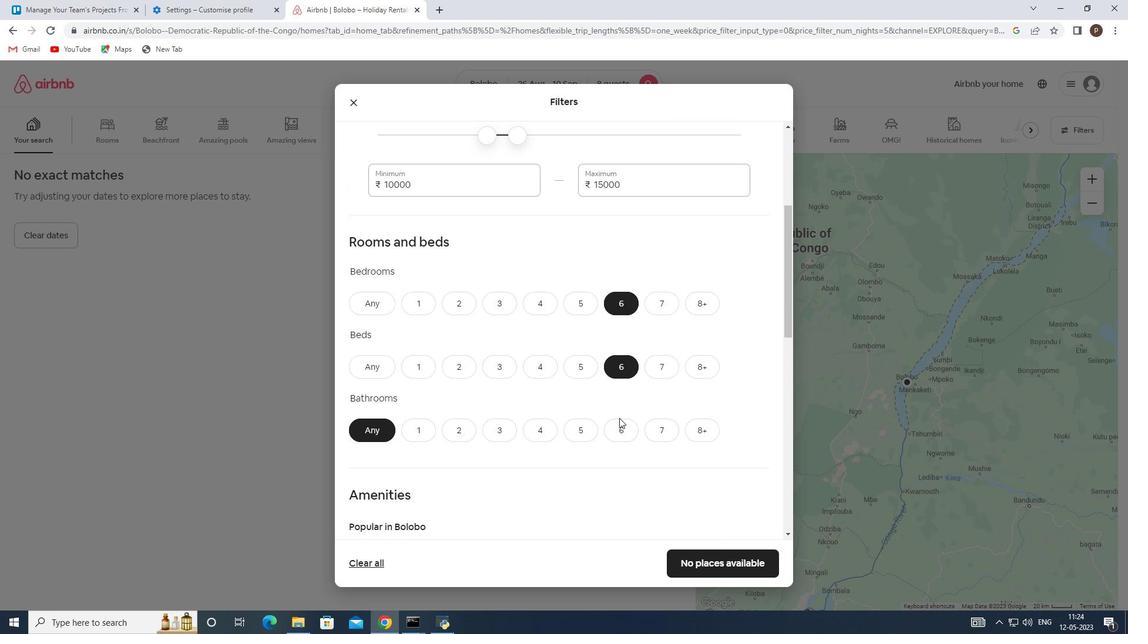
Action: Mouse pressed left at (618, 426)
Screenshot: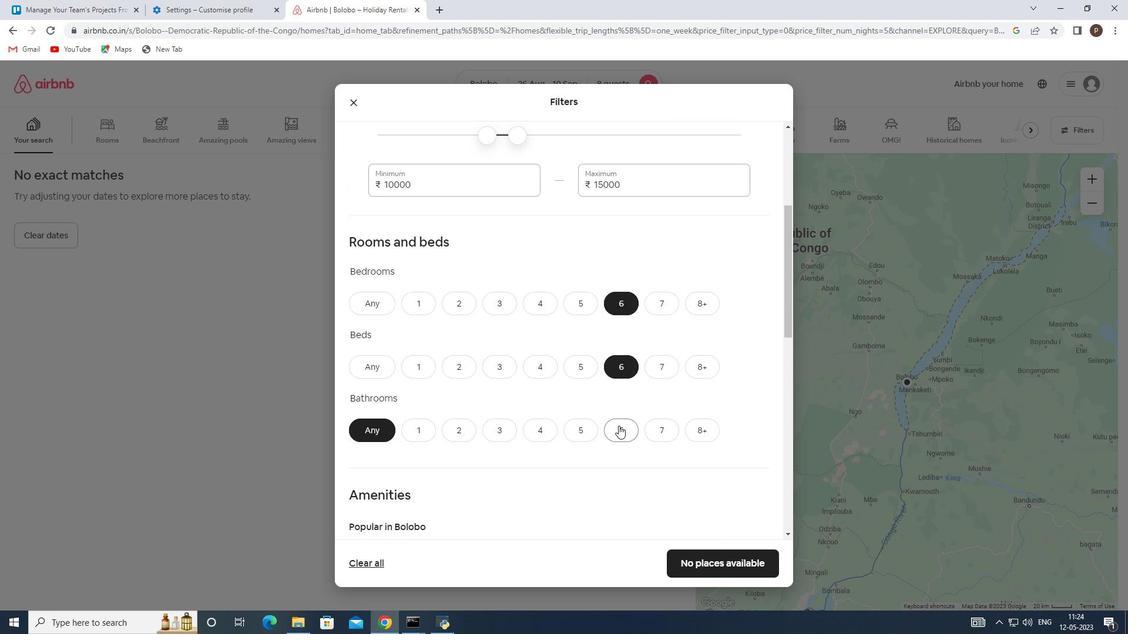 
Action: Mouse moved to (610, 441)
Screenshot: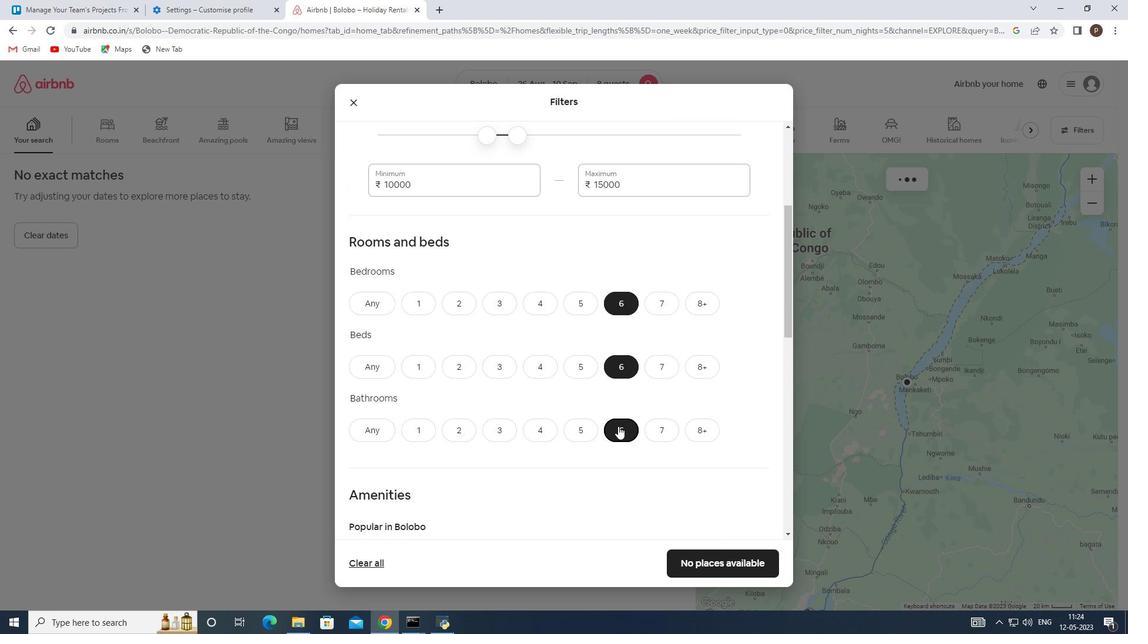 
Action: Mouse scrolled (610, 441) with delta (0, 0)
Screenshot: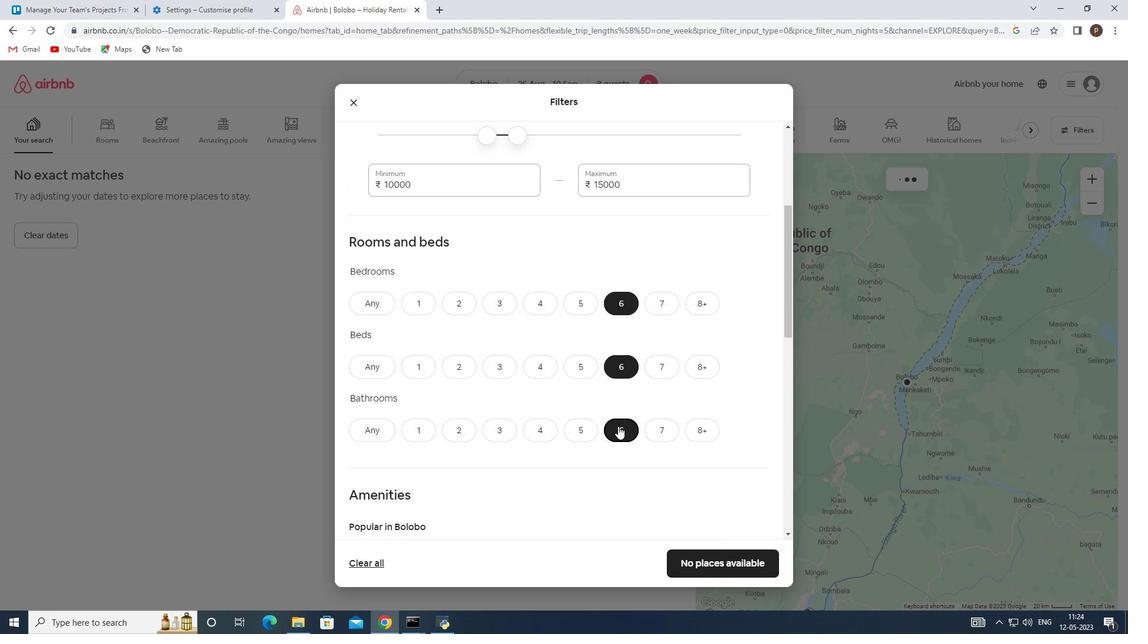 
Action: Mouse scrolled (610, 441) with delta (0, 0)
Screenshot: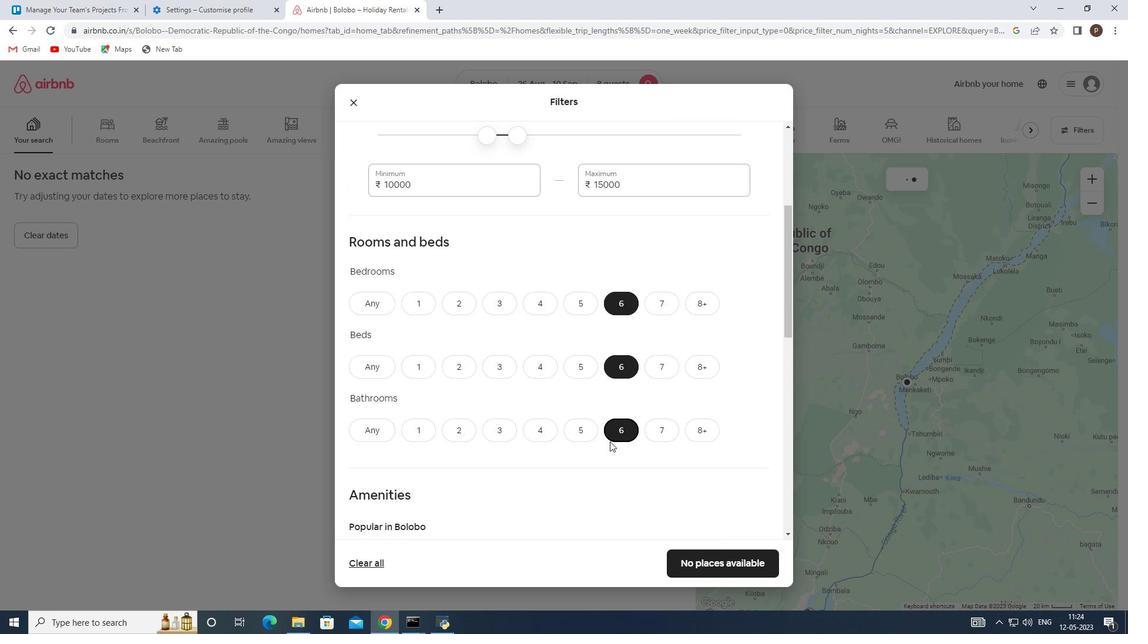 
Action: Mouse moved to (358, 436)
Screenshot: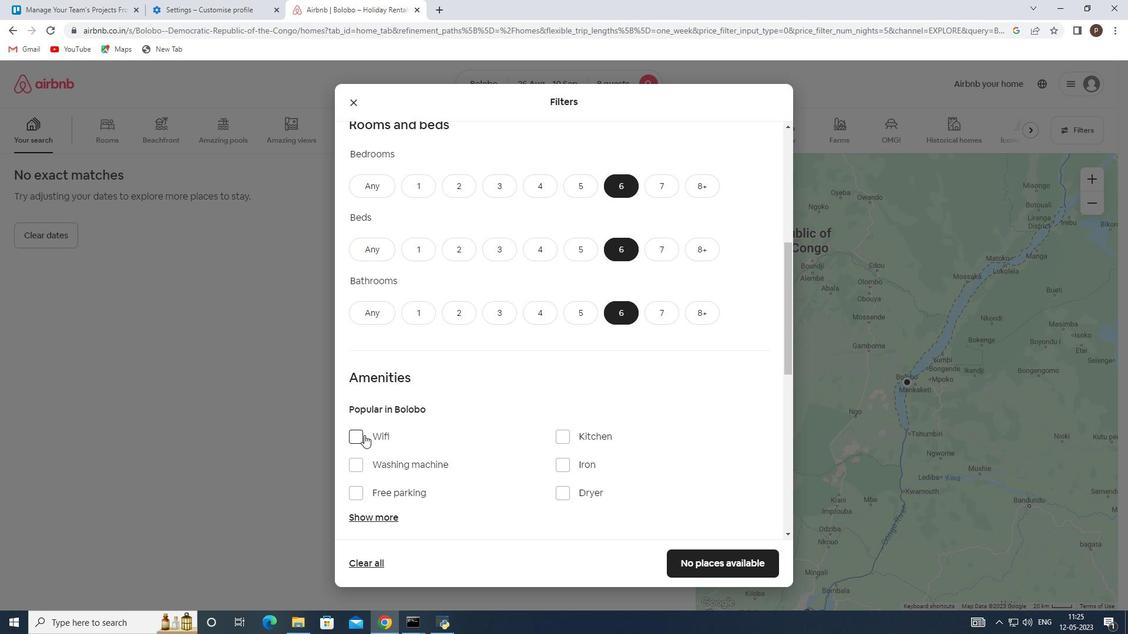 
Action: Mouse pressed left at (358, 436)
Screenshot: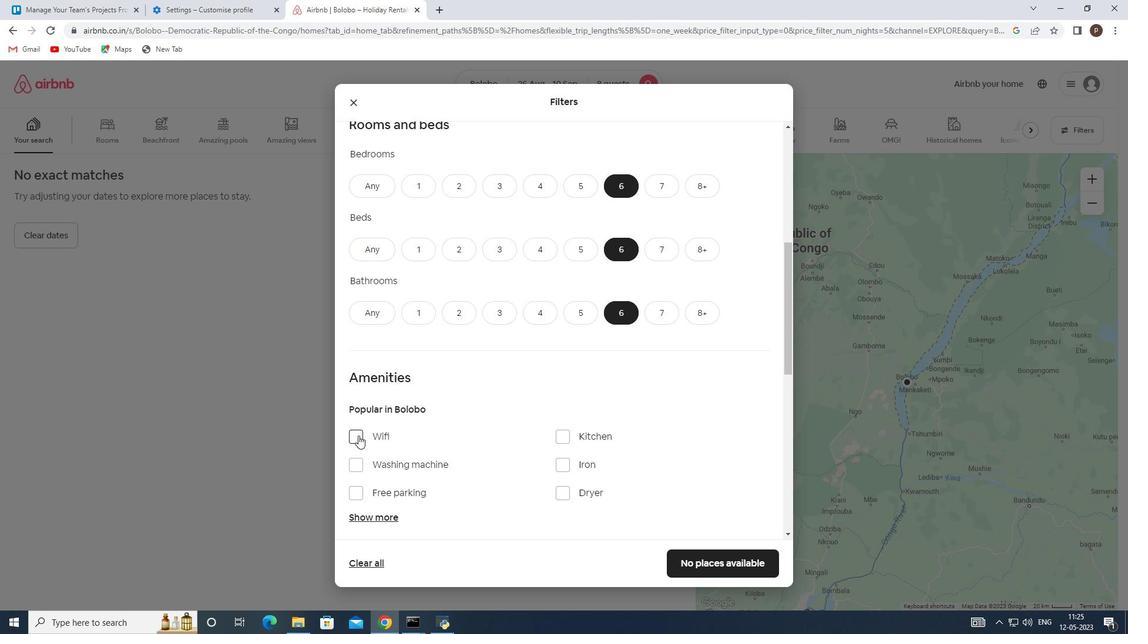 
Action: Mouse moved to (360, 494)
Screenshot: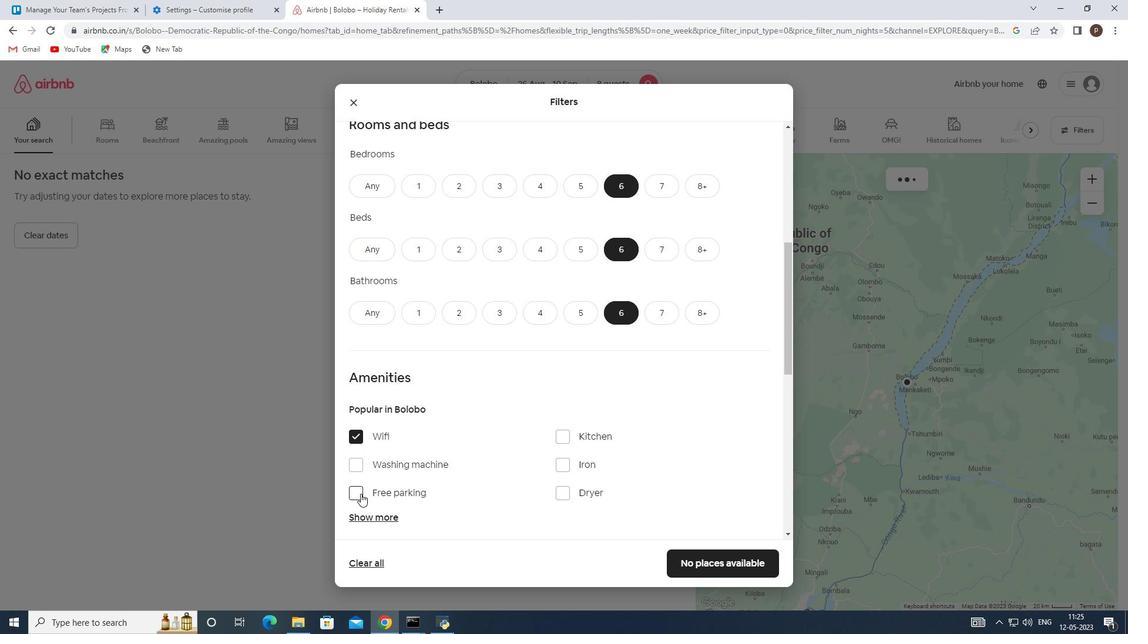 
Action: Mouse pressed left at (360, 494)
Screenshot: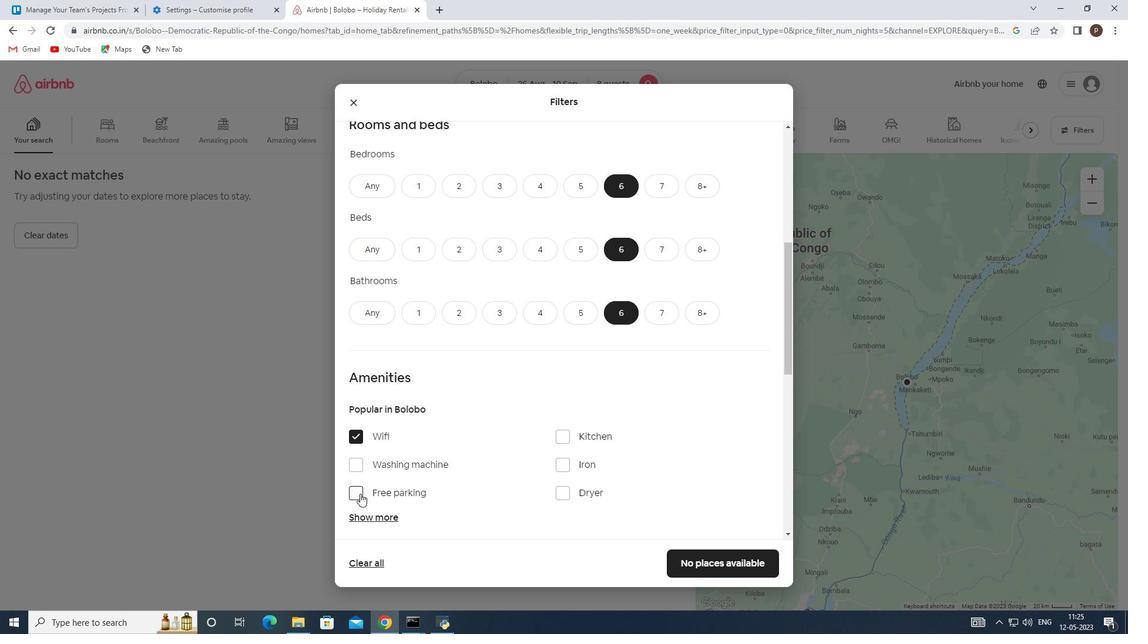 
Action: Mouse moved to (363, 523)
Screenshot: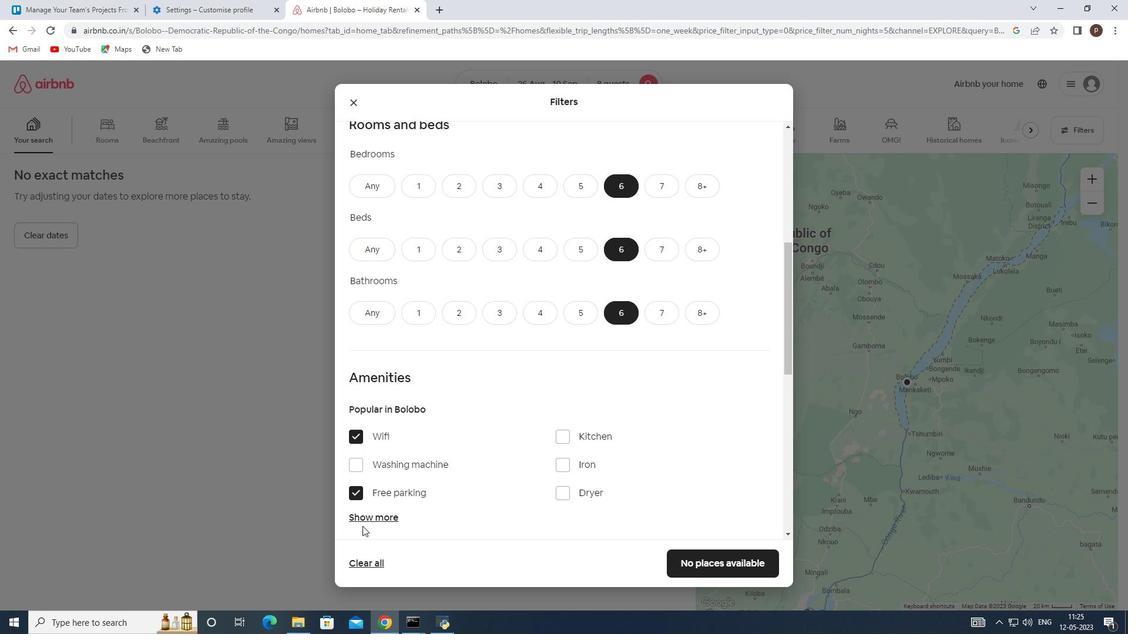 
Action: Mouse pressed left at (363, 523)
Screenshot: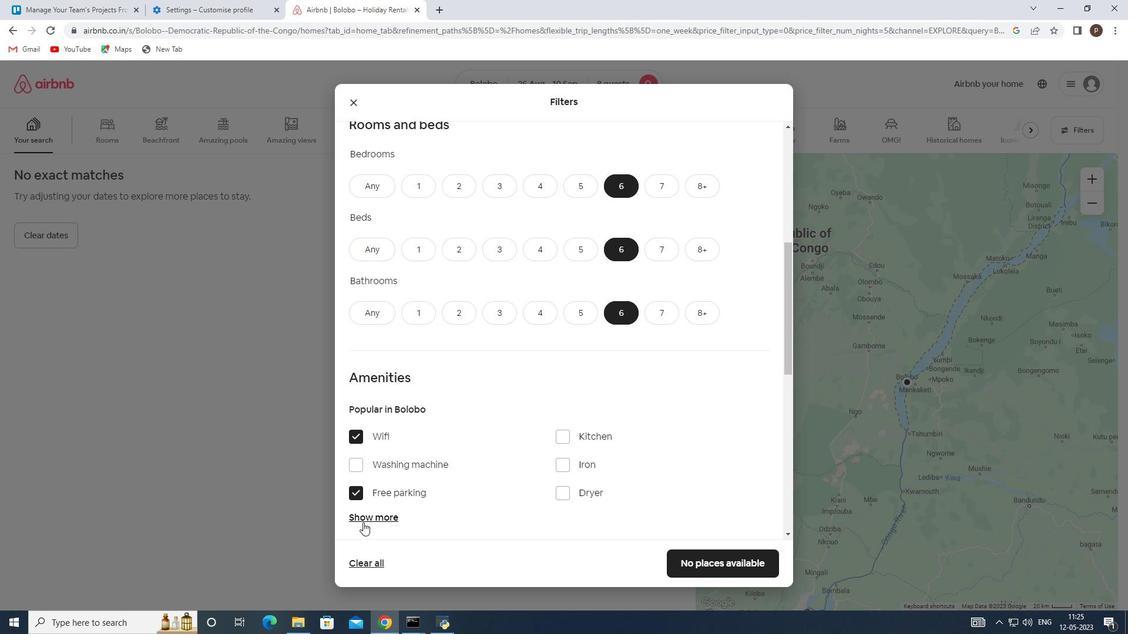 
Action: Mouse moved to (403, 516)
Screenshot: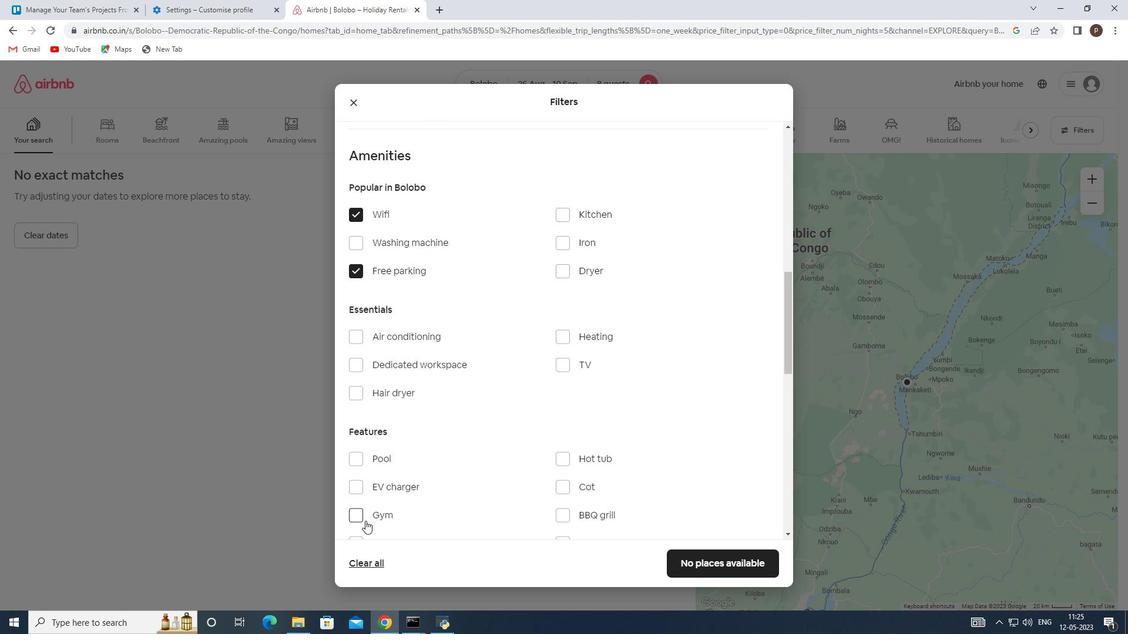 
Action: Mouse scrolled (403, 515) with delta (0, 0)
Screenshot: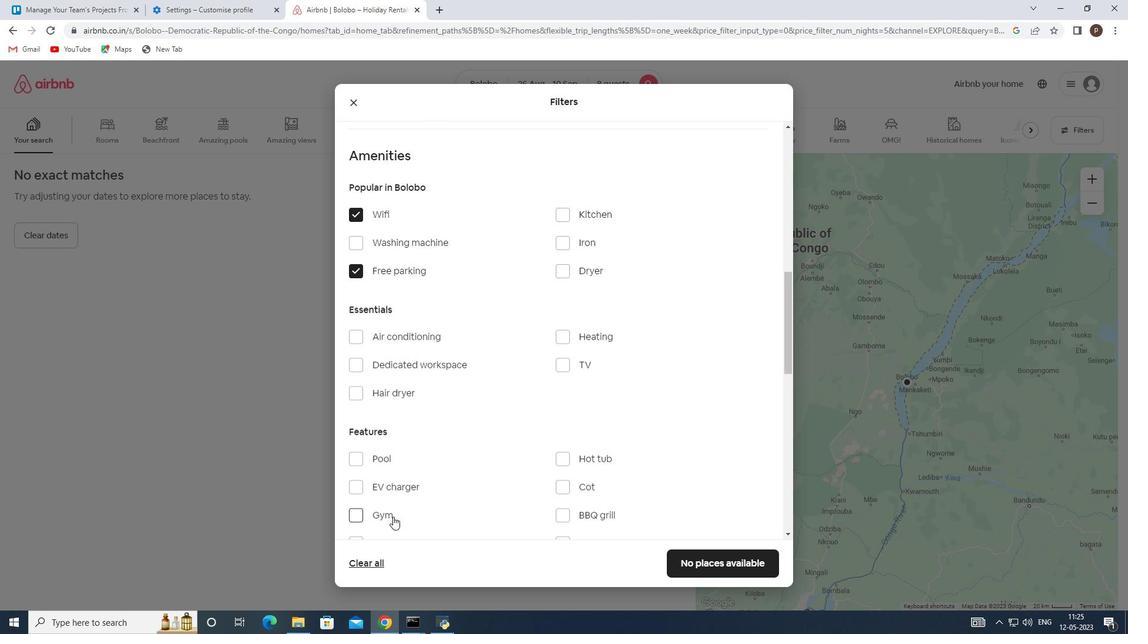 
Action: Mouse scrolled (403, 515) with delta (0, 0)
Screenshot: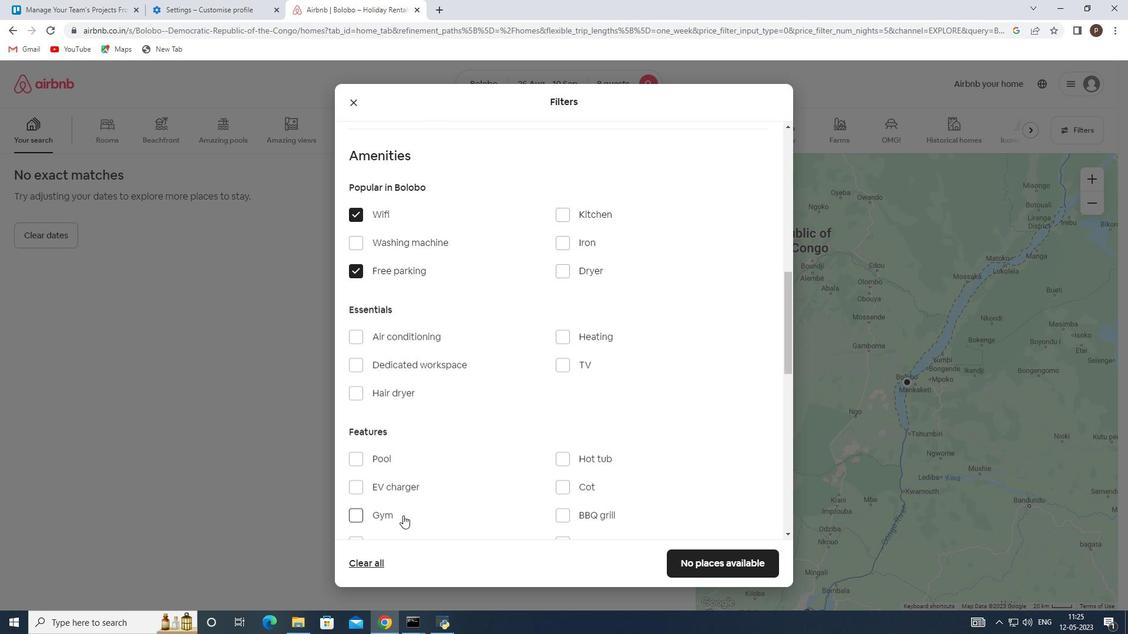 
Action: Mouse moved to (566, 246)
Screenshot: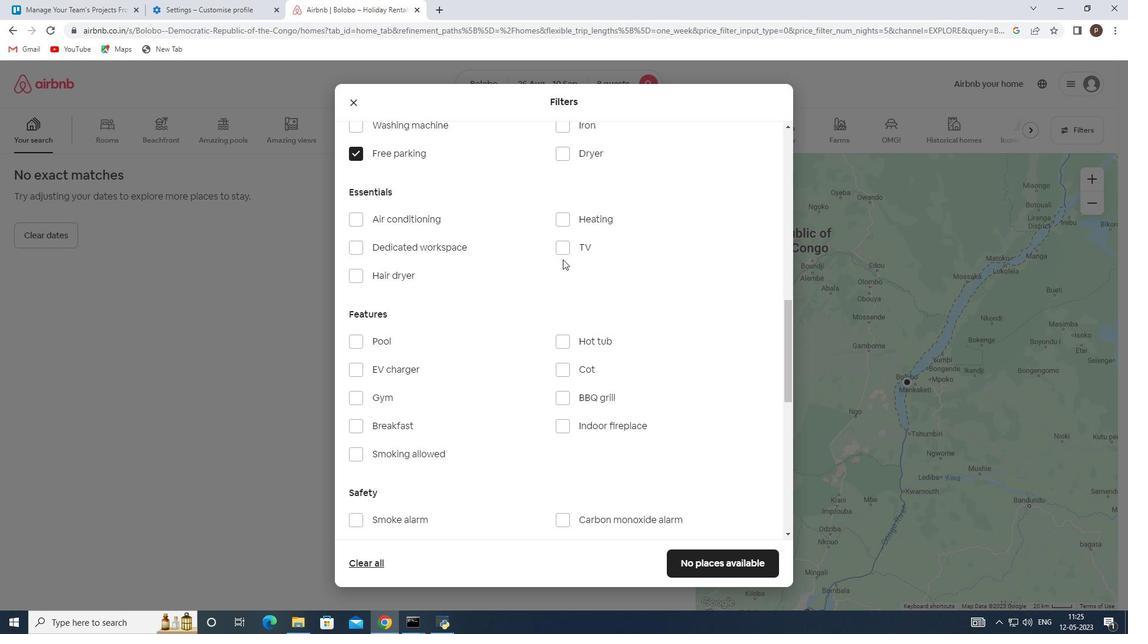 
Action: Mouse pressed left at (566, 246)
Screenshot: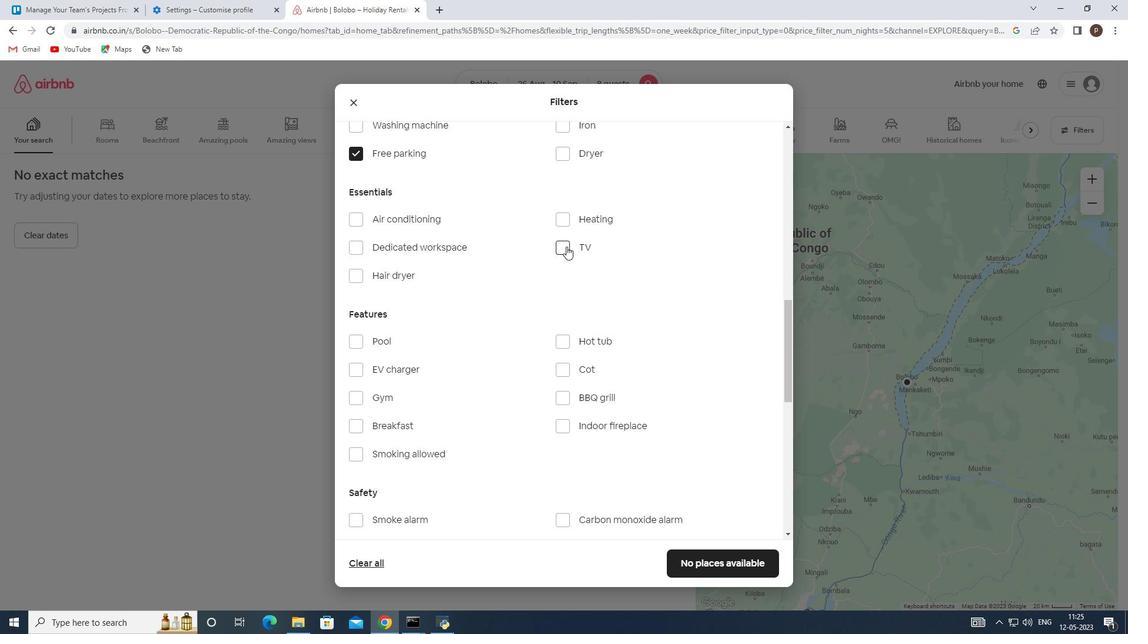 
Action: Mouse moved to (355, 398)
Screenshot: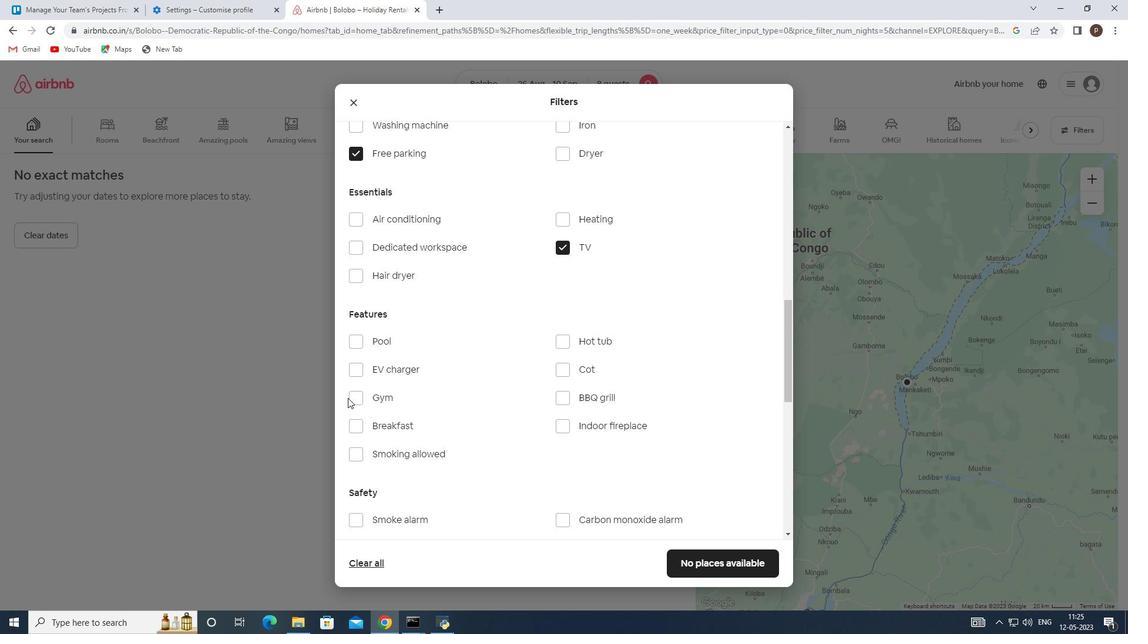 
Action: Mouse pressed left at (355, 398)
Screenshot: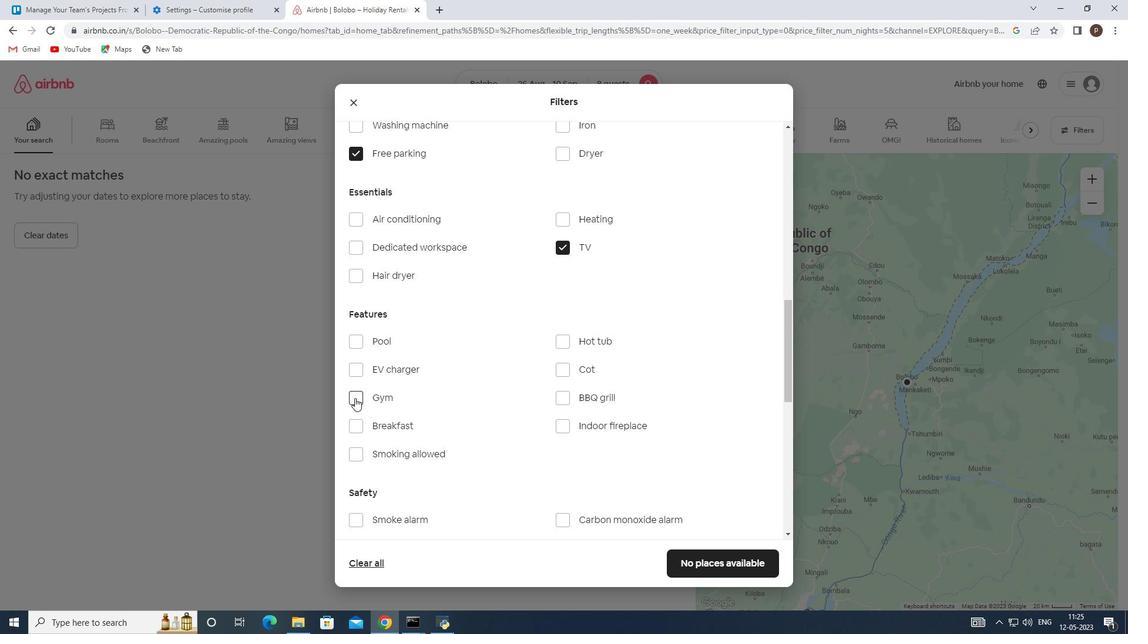 
Action: Mouse moved to (348, 430)
Screenshot: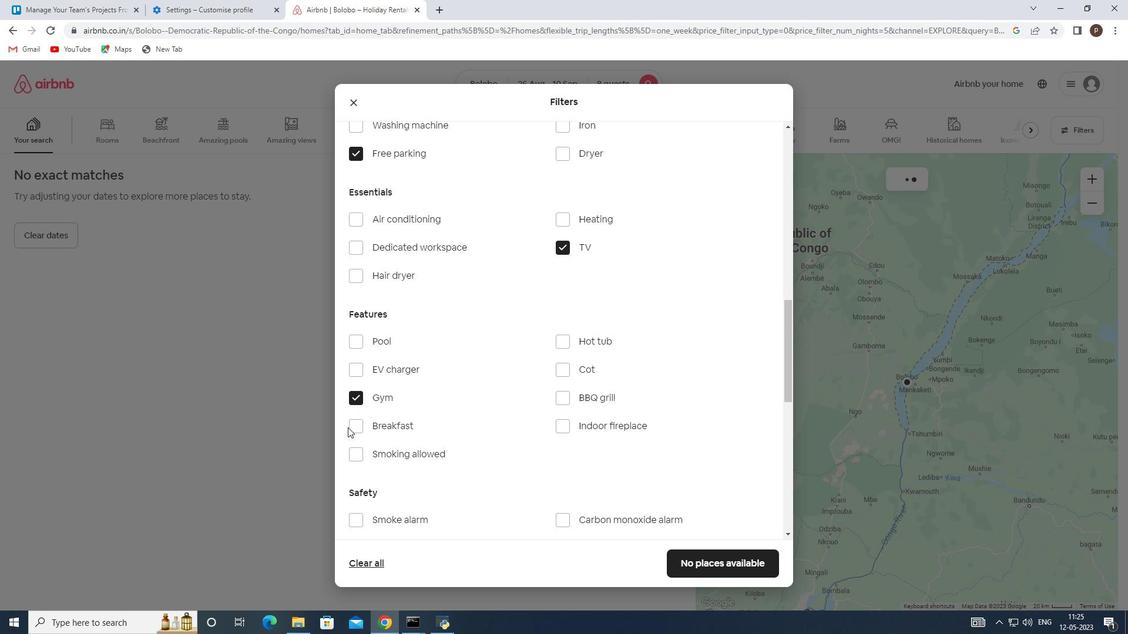 
Action: Mouse pressed left at (348, 430)
Screenshot: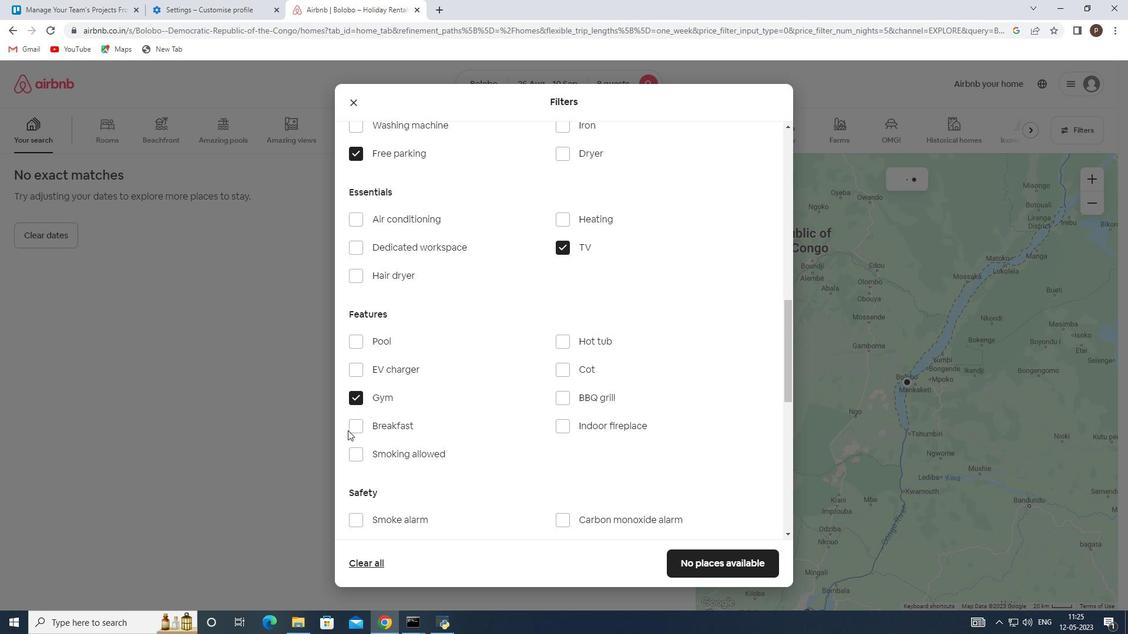 
Action: Mouse moved to (355, 431)
Screenshot: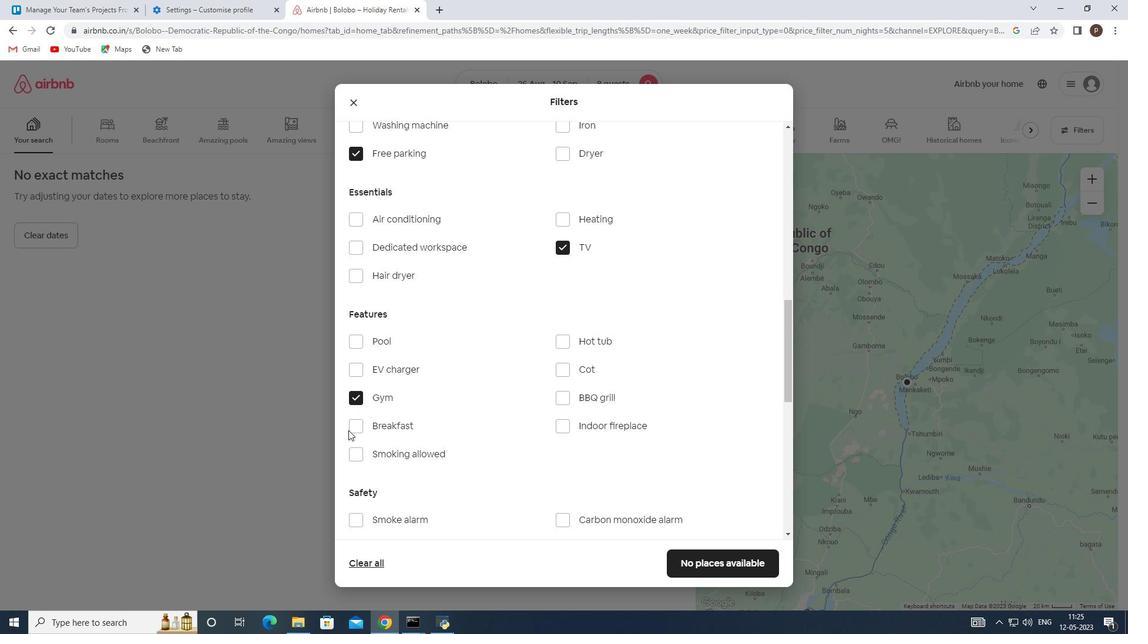 
Action: Mouse pressed left at (355, 431)
Screenshot: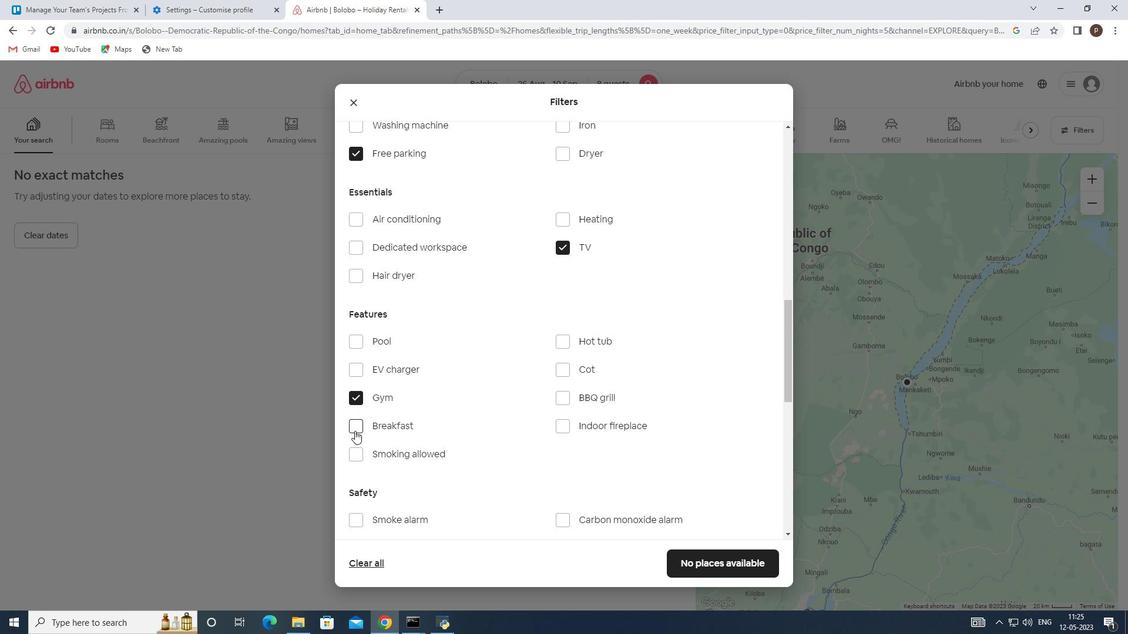 
Action: Mouse moved to (435, 439)
Screenshot: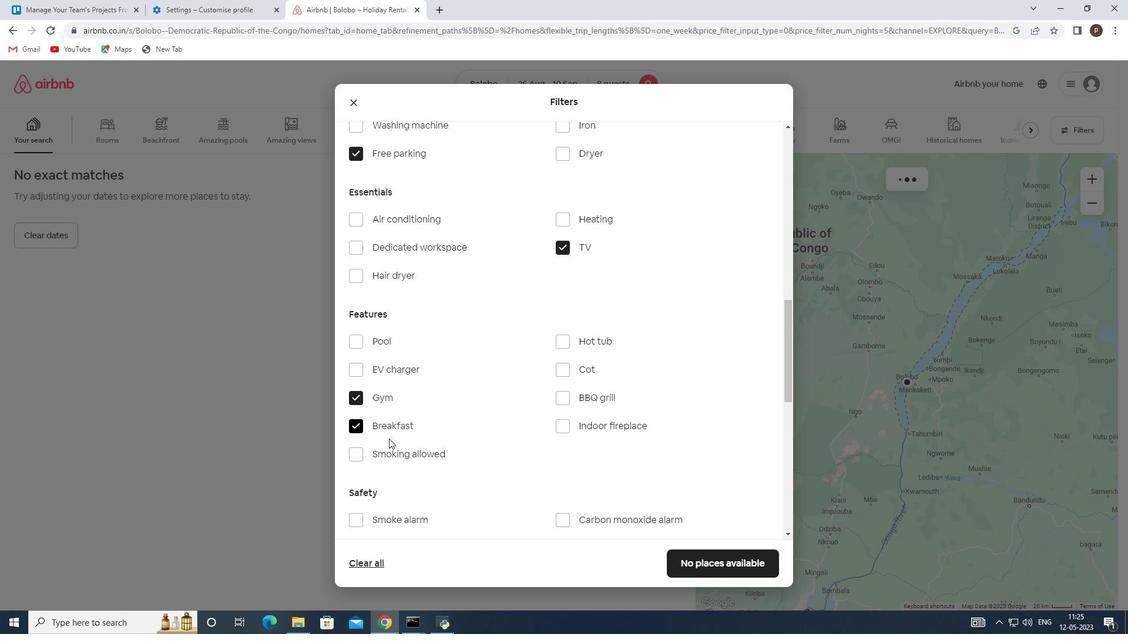 
Action: Mouse scrolled (435, 438) with delta (0, 0)
Screenshot: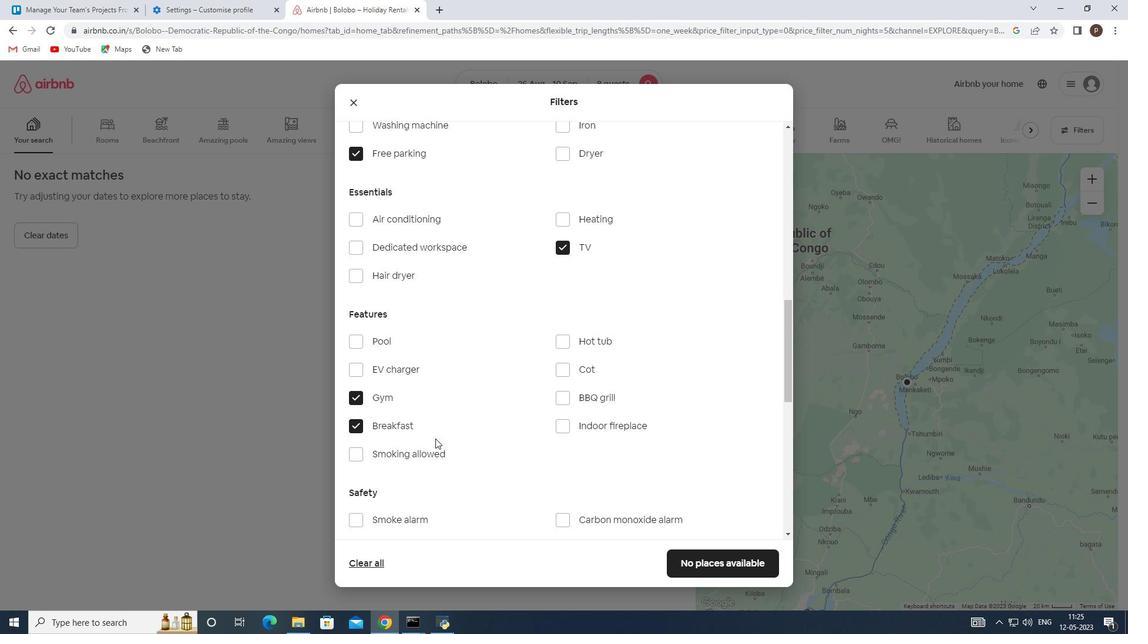 
Action: Mouse scrolled (435, 438) with delta (0, 0)
Screenshot: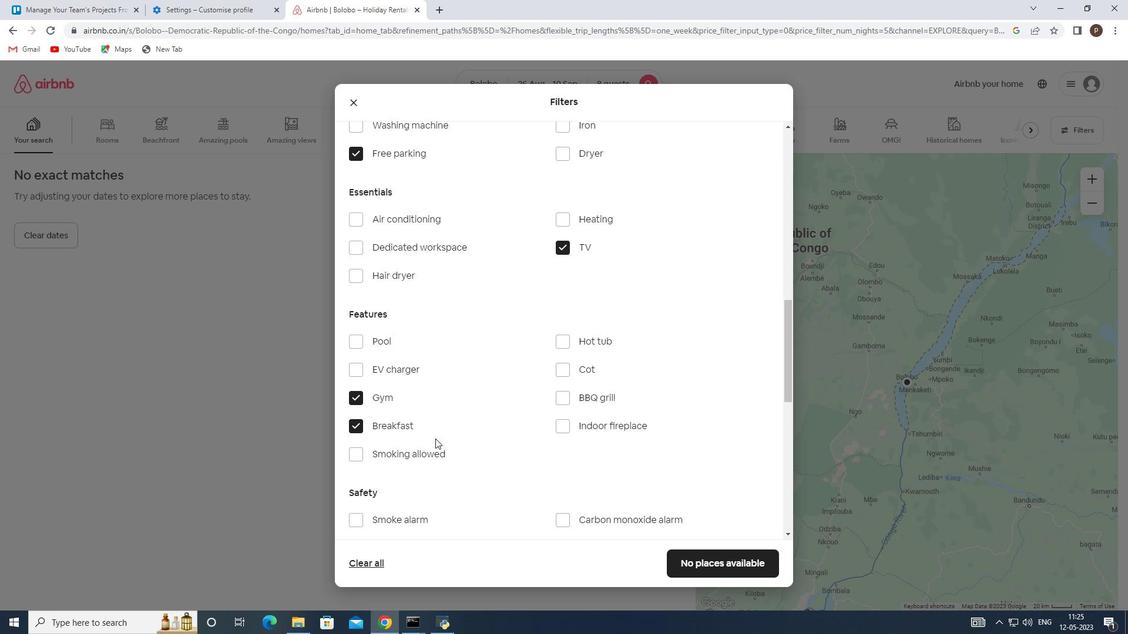 
Action: Mouse moved to (539, 450)
Screenshot: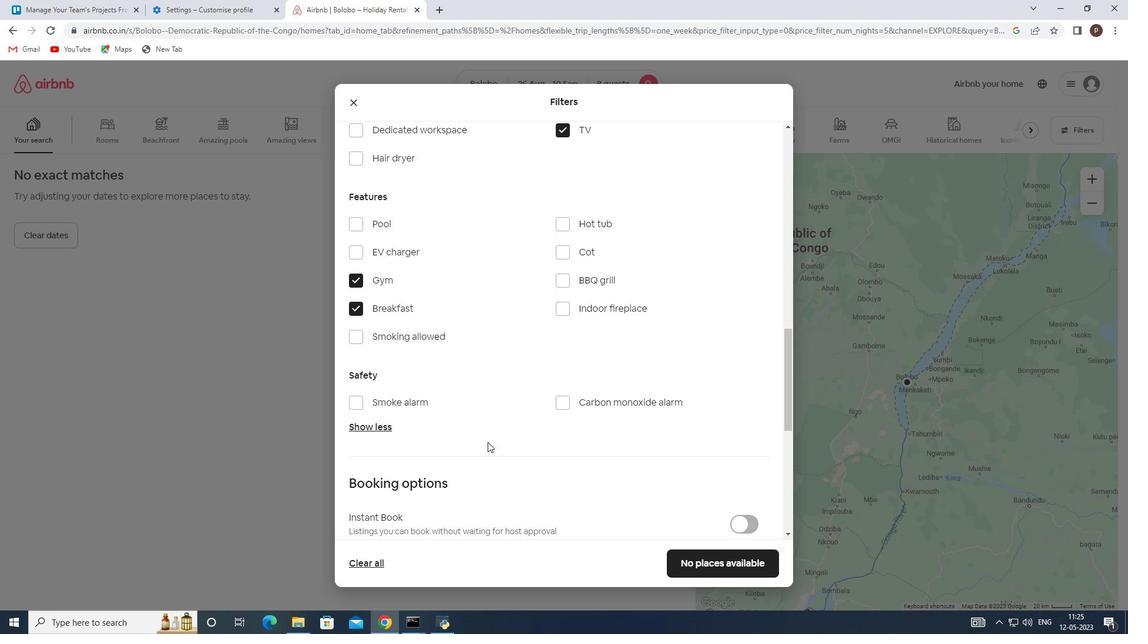 
Action: Mouse scrolled (539, 449) with delta (0, 0)
Screenshot: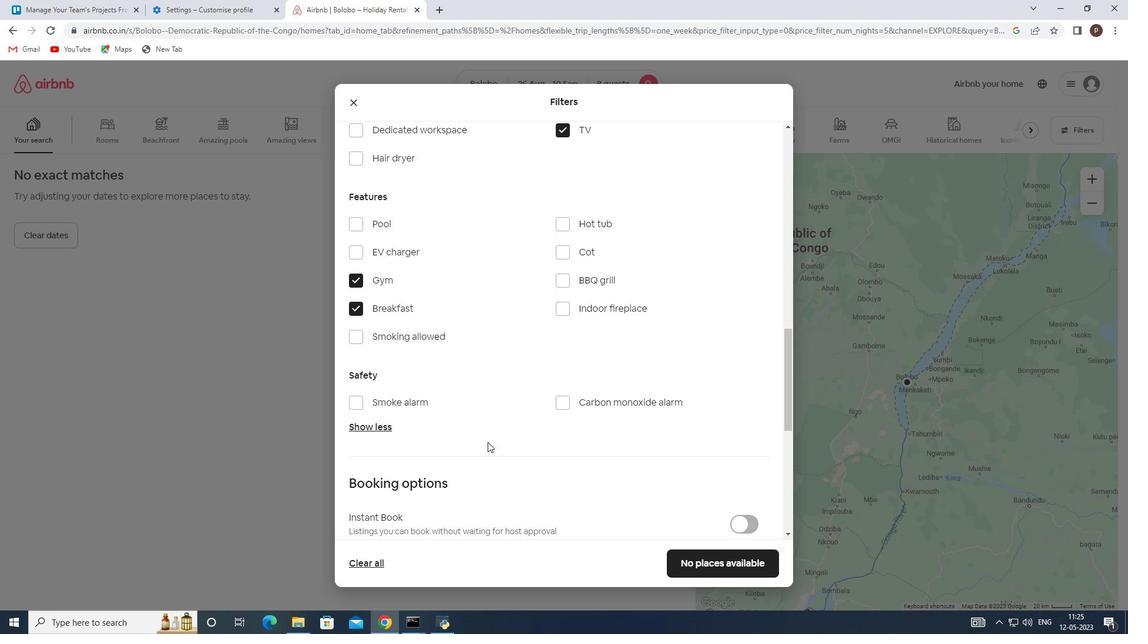
Action: Mouse scrolled (539, 449) with delta (0, 0)
Screenshot: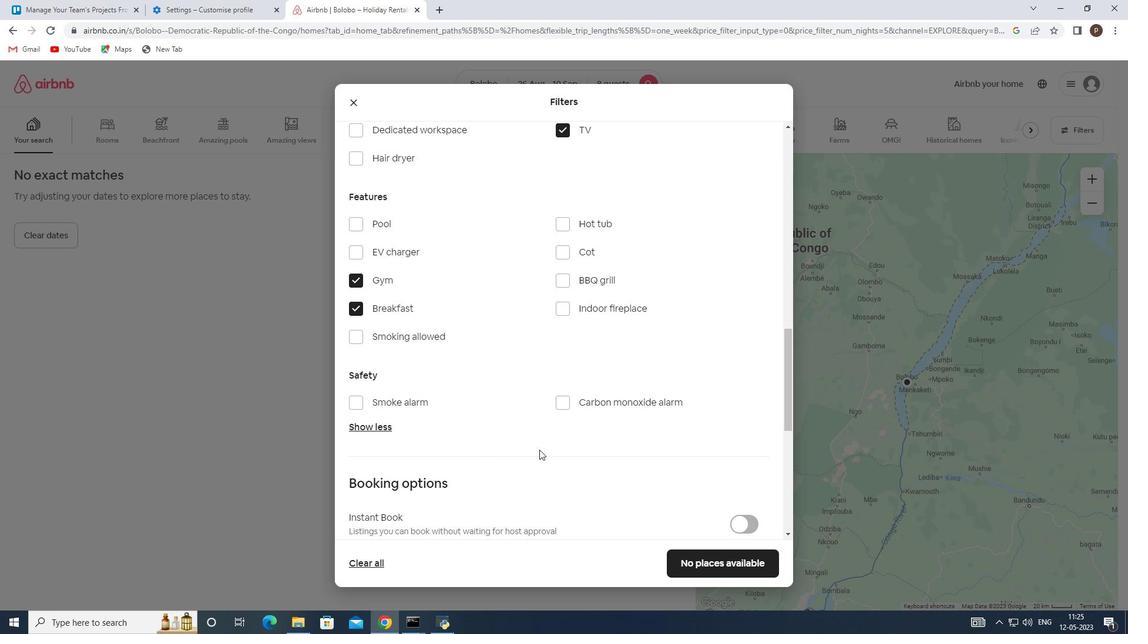 
Action: Mouse moved to (747, 441)
Screenshot: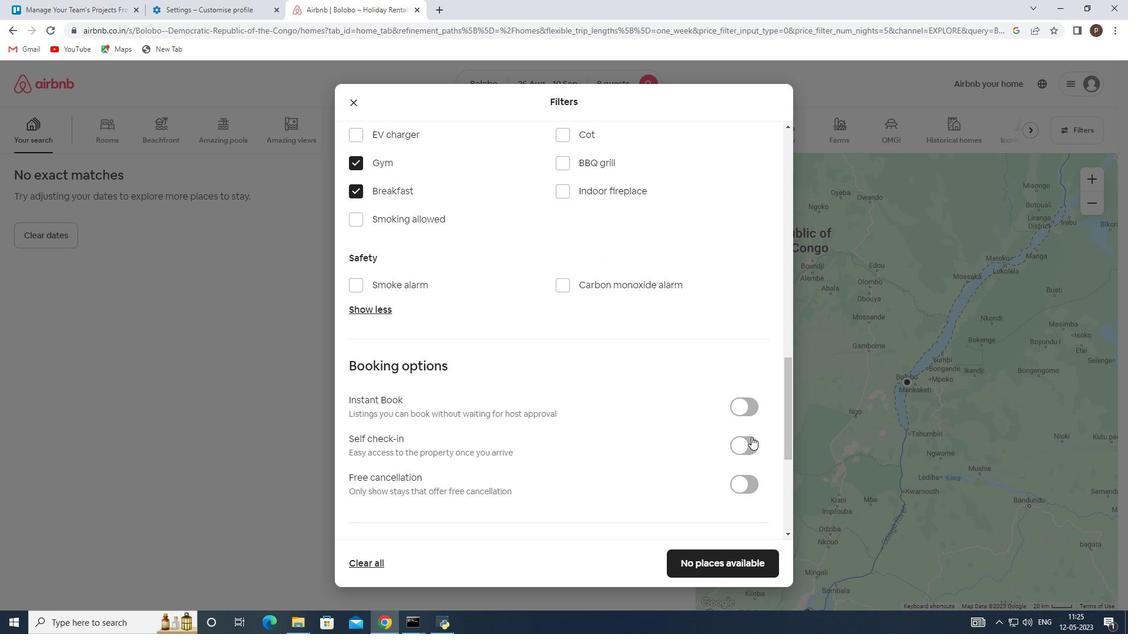 
Action: Mouse pressed left at (747, 441)
Screenshot: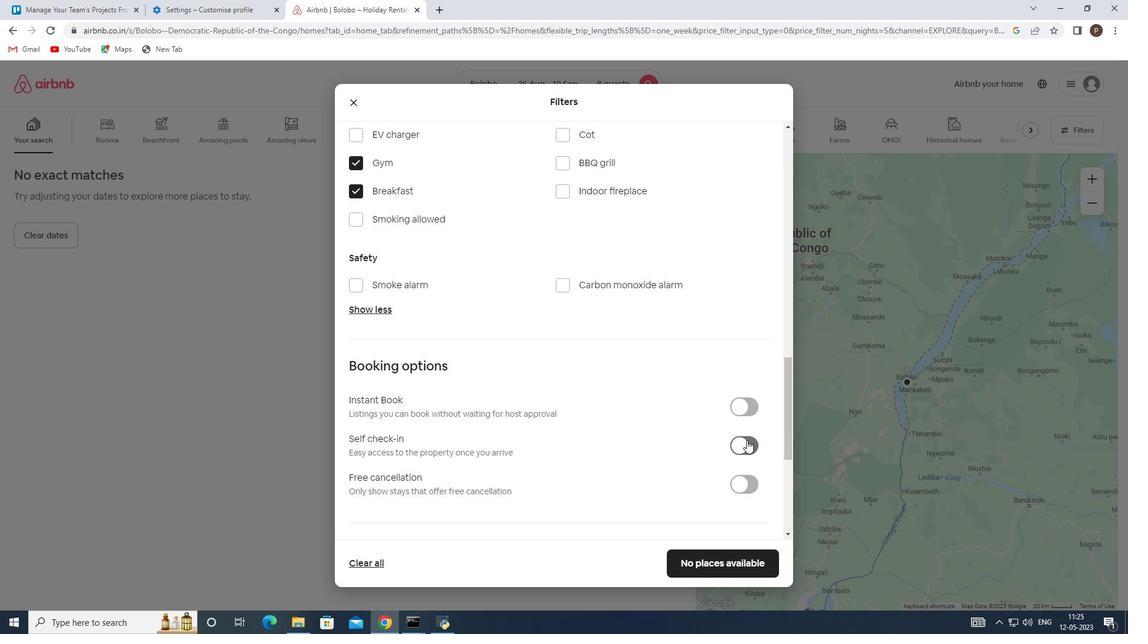 
Action: Mouse moved to (606, 454)
Screenshot: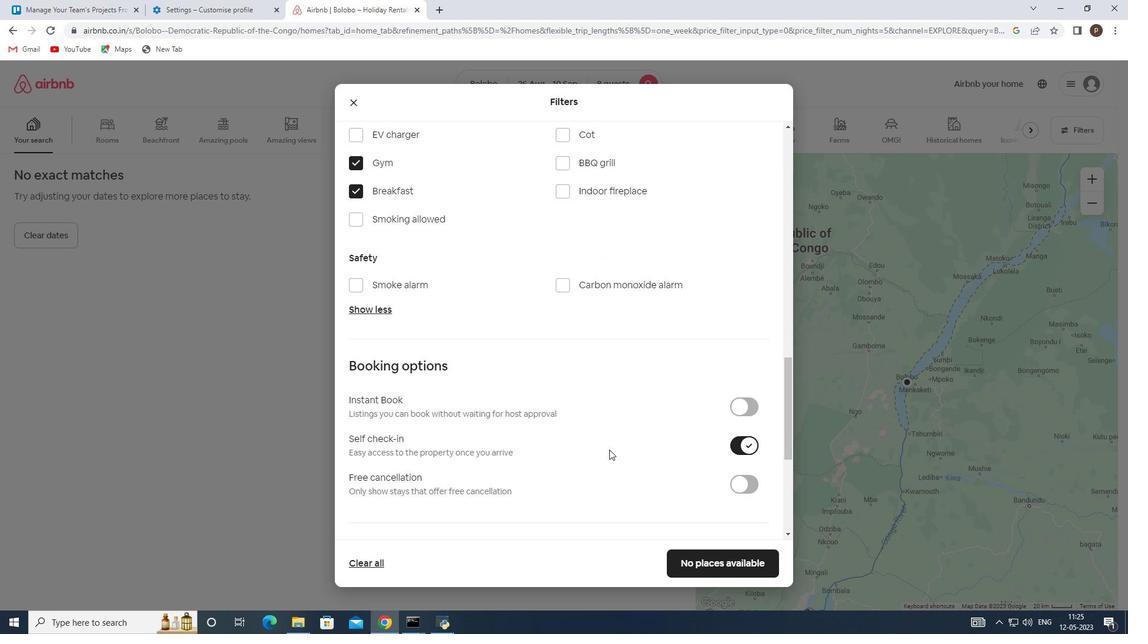 
Action: Mouse scrolled (606, 453) with delta (0, 0)
Screenshot: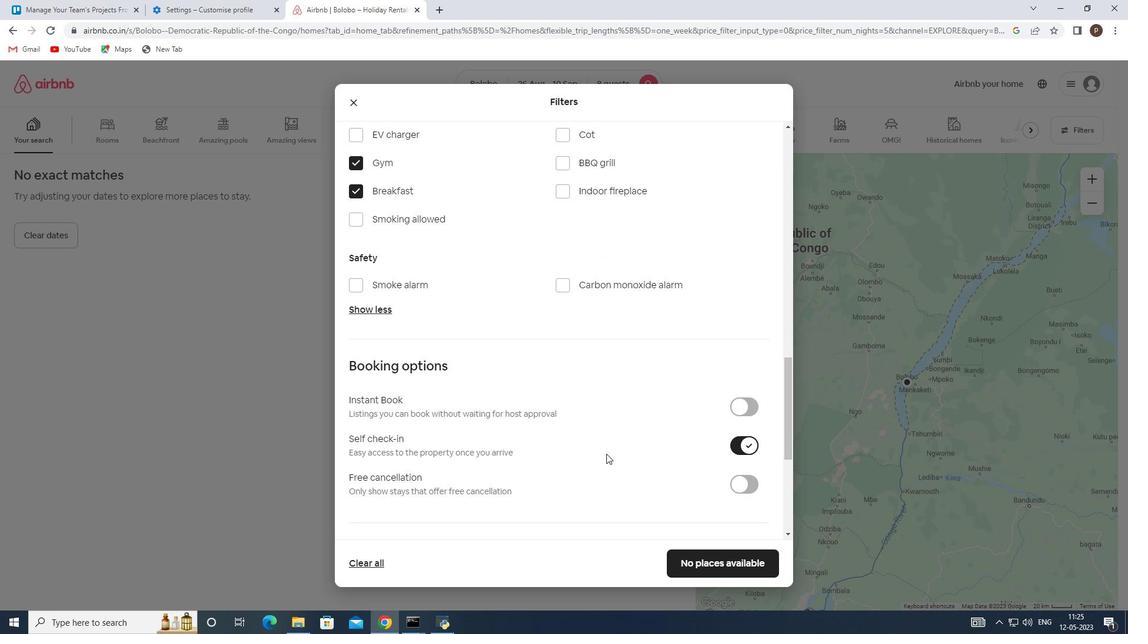 
Action: Mouse moved to (556, 389)
Screenshot: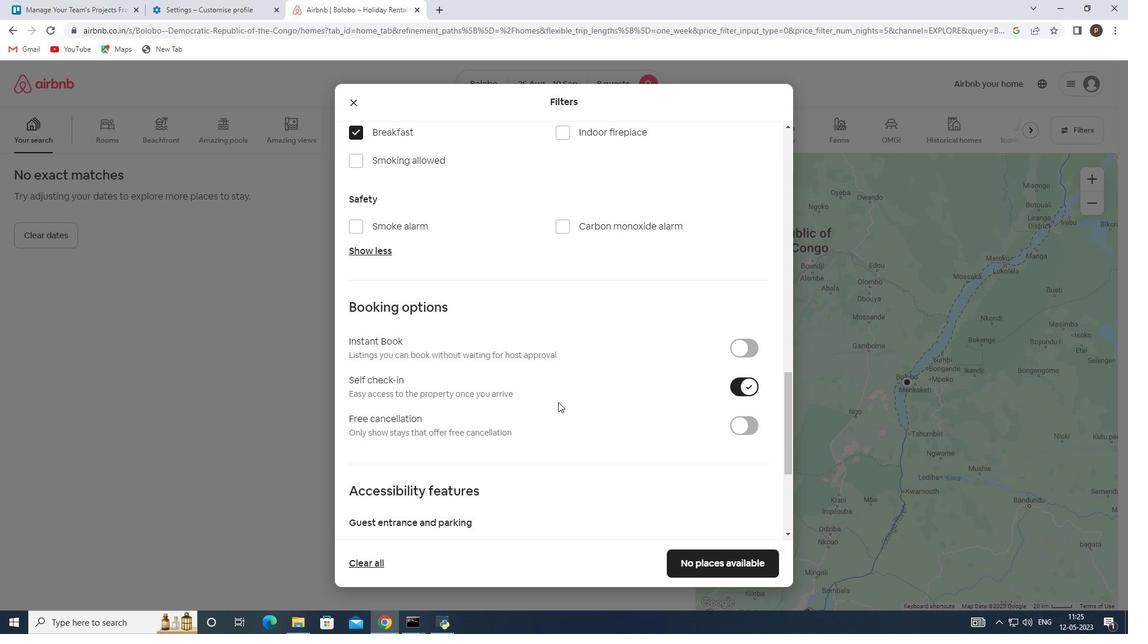 
Action: Mouse scrolled (556, 389) with delta (0, 0)
Screenshot: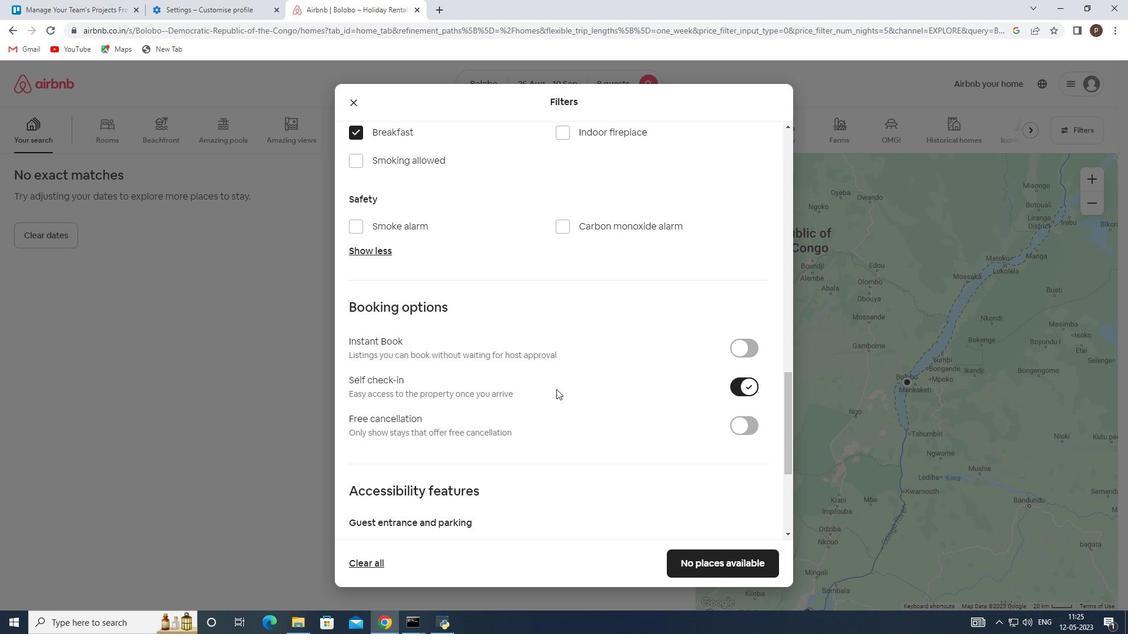 
Action: Mouse scrolled (556, 389) with delta (0, 0)
Screenshot: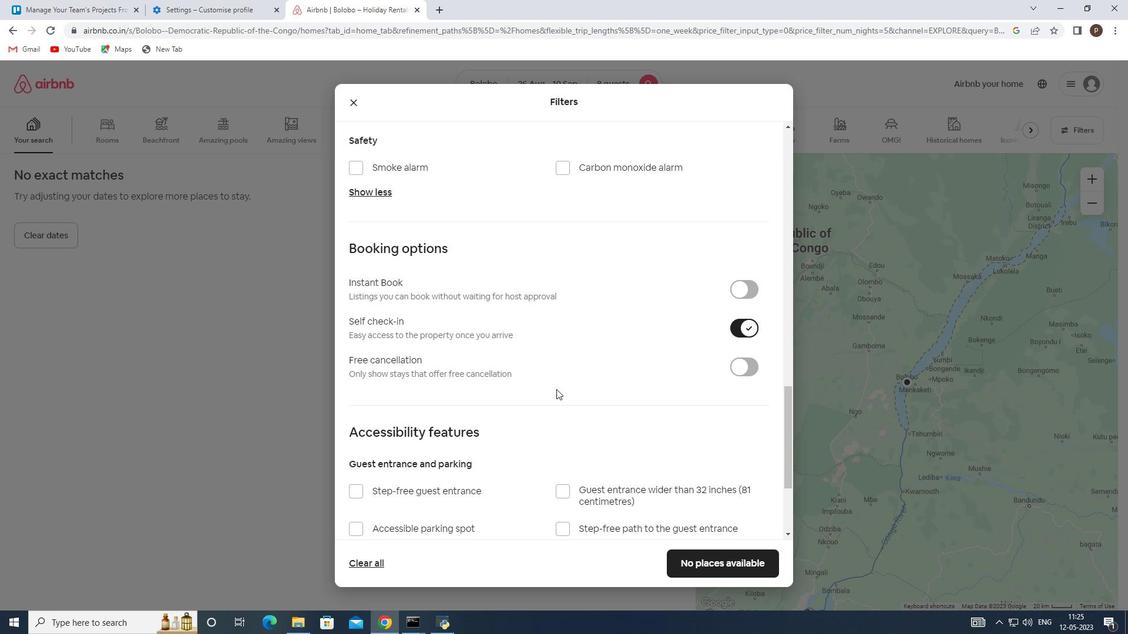 
Action: Mouse scrolled (556, 389) with delta (0, 0)
Screenshot: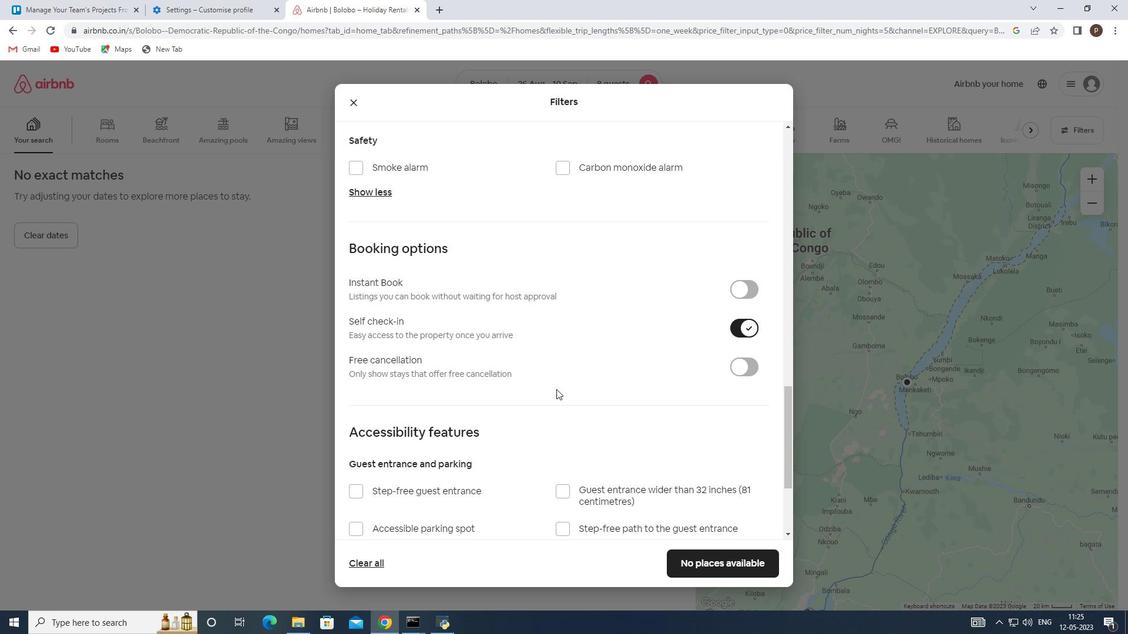 
Action: Mouse scrolled (556, 389) with delta (0, 0)
Screenshot: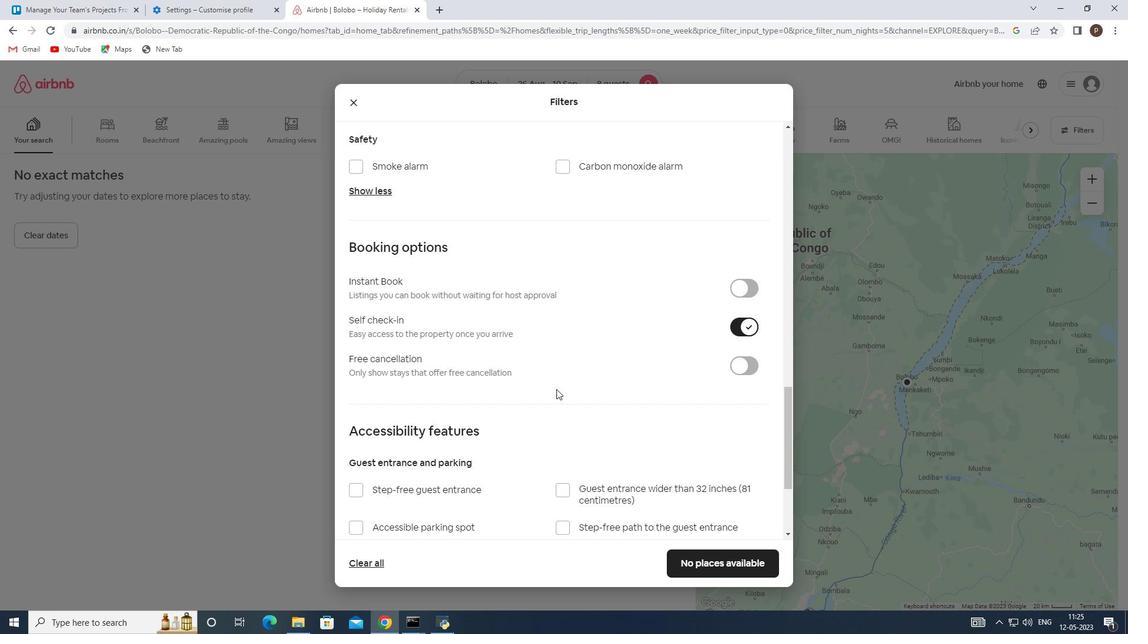 
Action: Mouse scrolled (556, 389) with delta (0, 0)
Screenshot: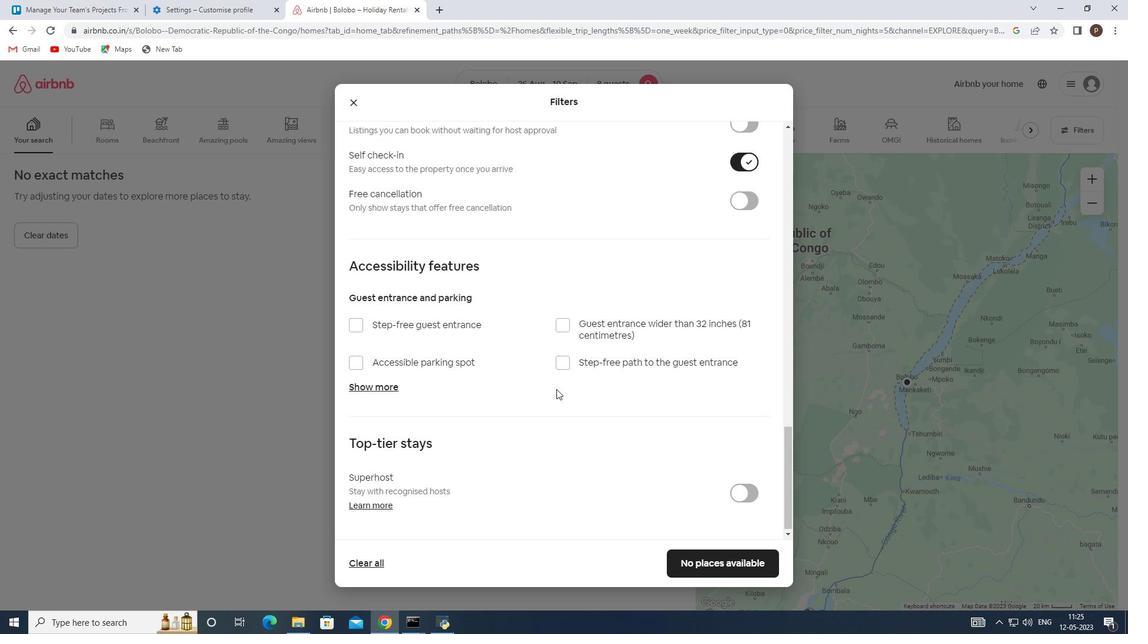 
Action: Mouse scrolled (556, 389) with delta (0, 0)
Screenshot: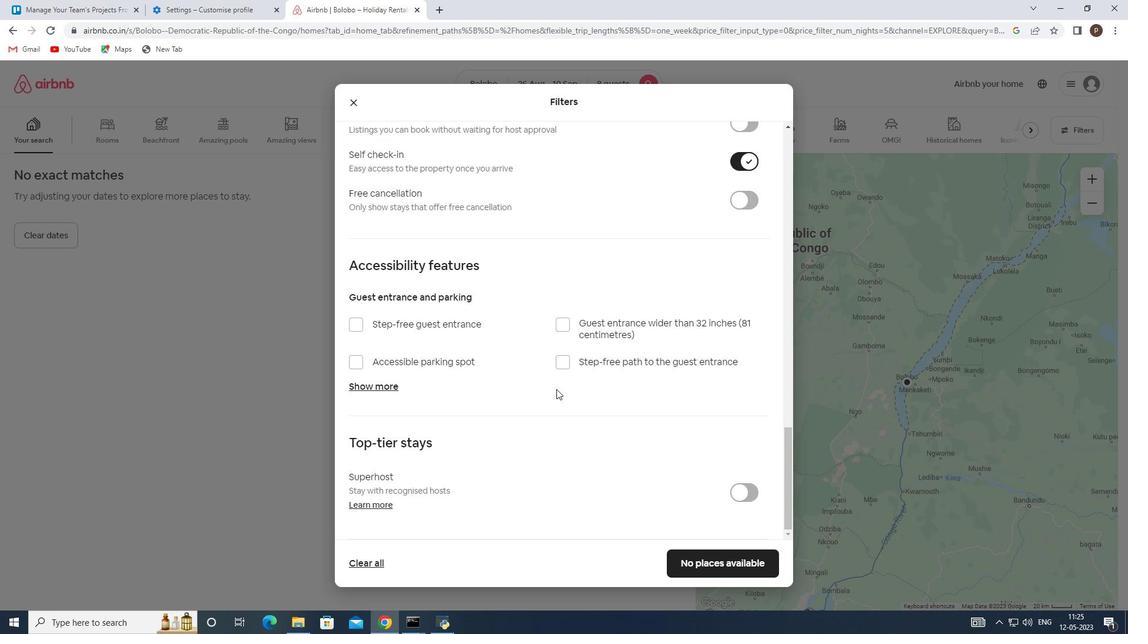 
Action: Mouse scrolled (556, 389) with delta (0, 0)
Screenshot: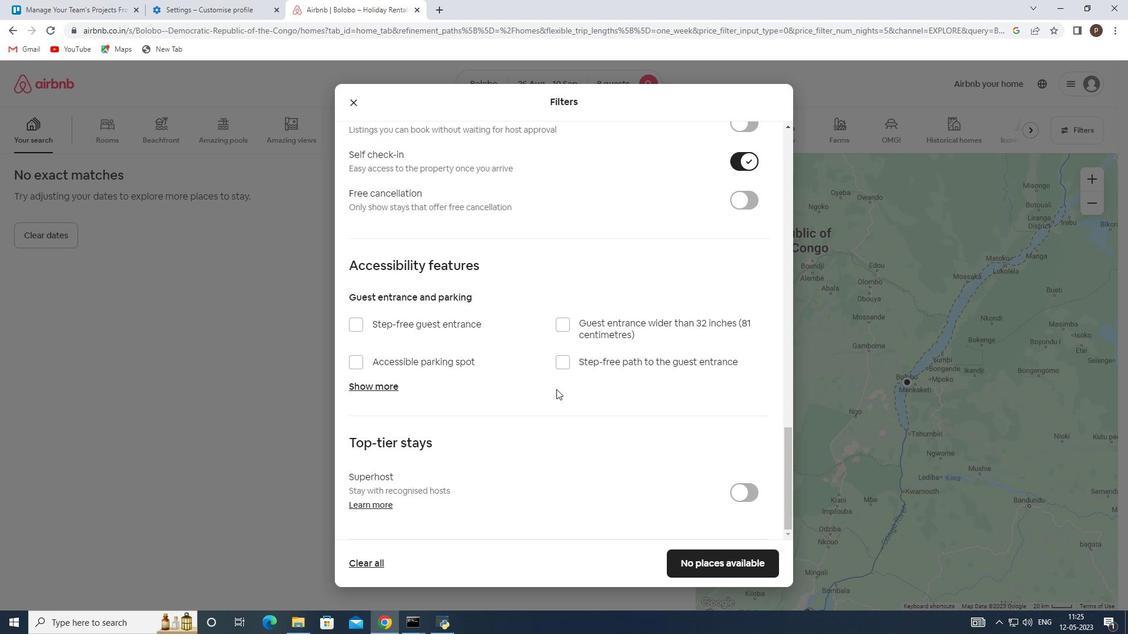 
Action: Mouse scrolled (556, 389) with delta (0, 0)
Screenshot: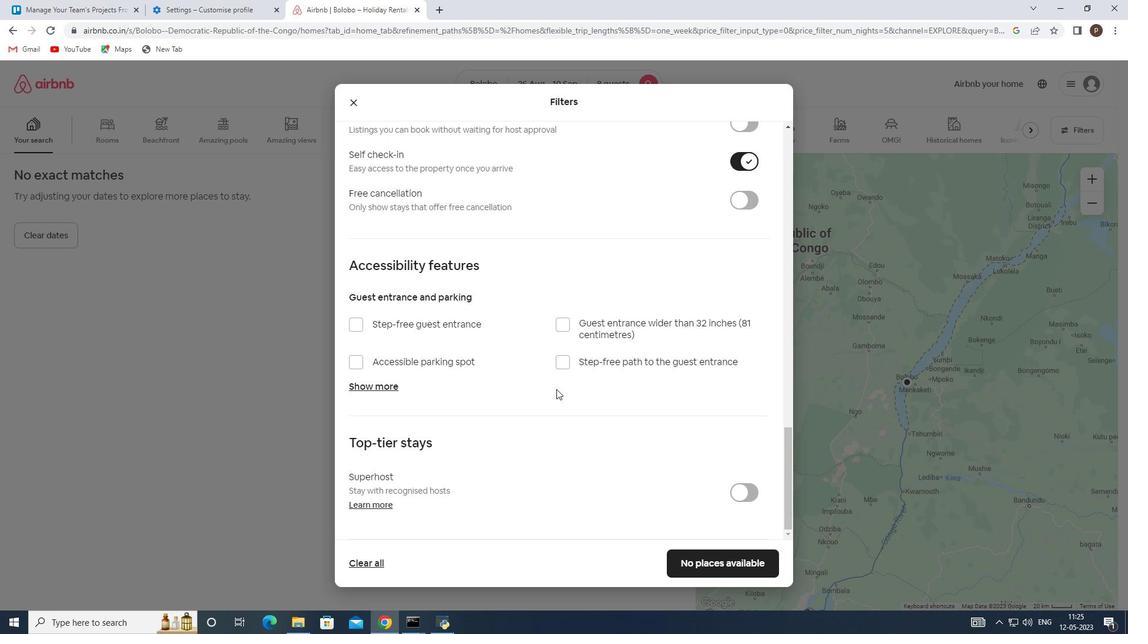 
Action: Mouse moved to (690, 556)
Screenshot: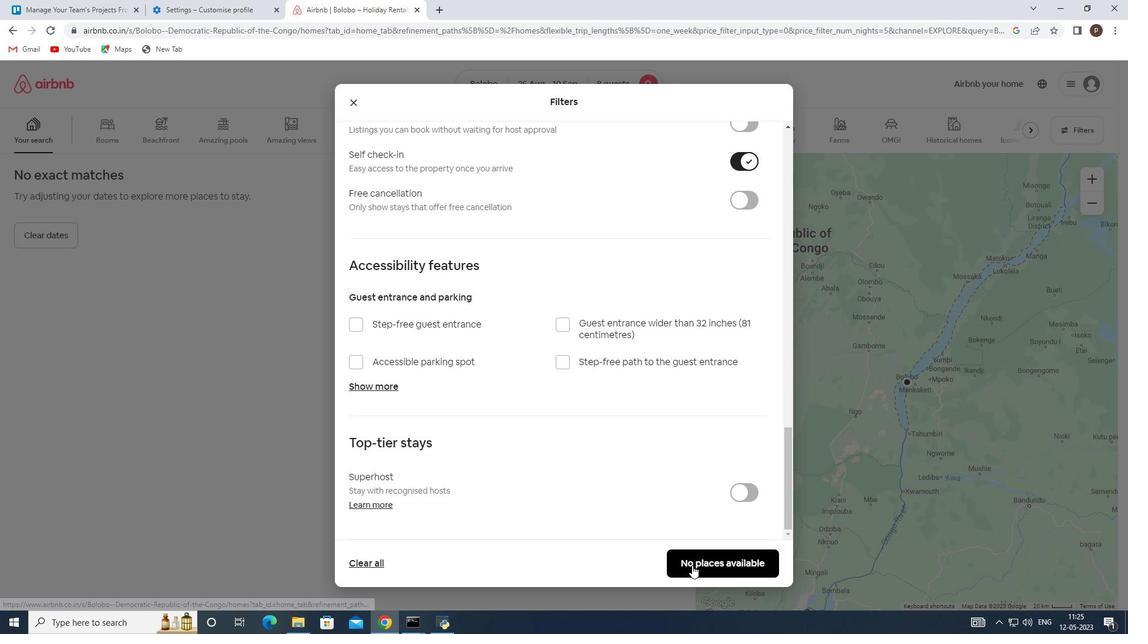 
Action: Mouse pressed left at (690, 556)
Screenshot: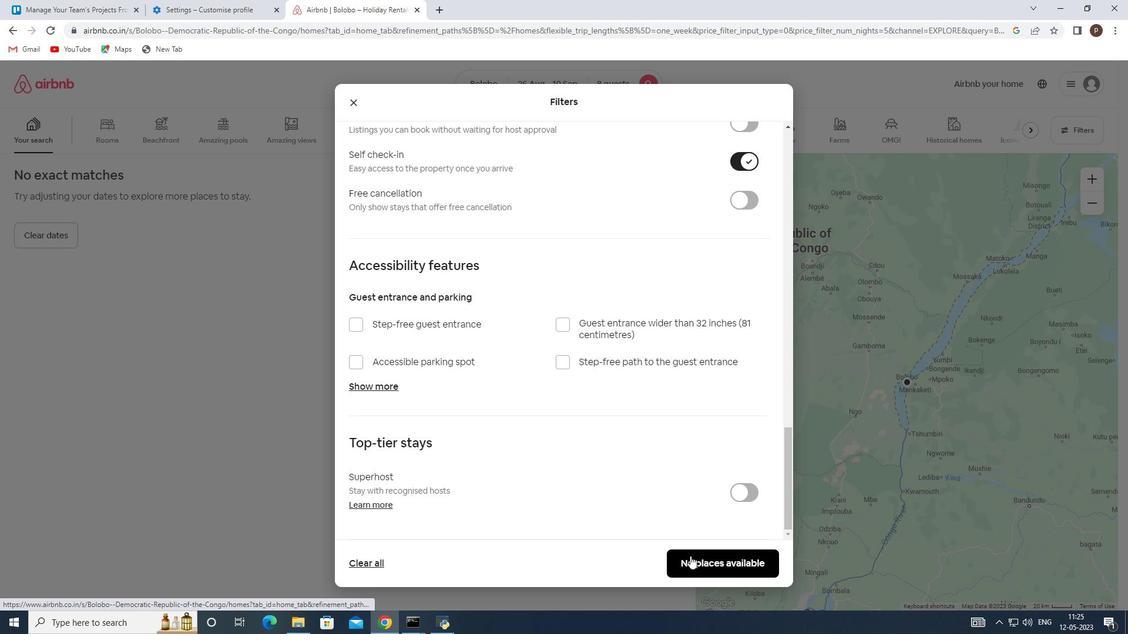 
